 Task: Search one way flight ticket for 2 adults, 2 children, 2 infants in seat in first from Boise: Boise Airport (boise Air Terminal) (gowen Field) to Raleigh: Raleigh-durham International Airport on 8-5-2023. Choice of flights is Westjet. Number of bags: 2 carry on bags. Outbound departure time preference is 8:15. Flight should be less emission only.
Action: Mouse moved to (275, 263)
Screenshot: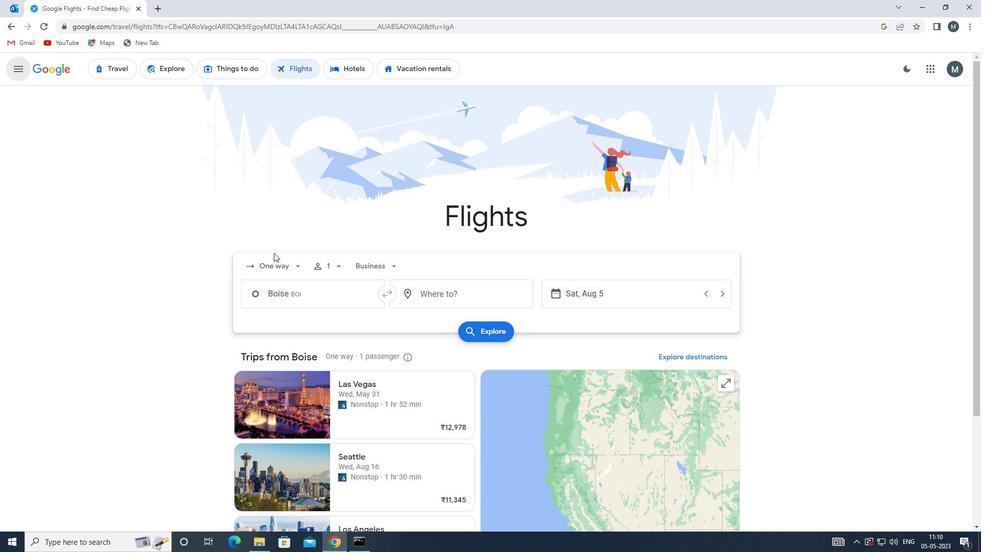 
Action: Mouse pressed left at (275, 263)
Screenshot: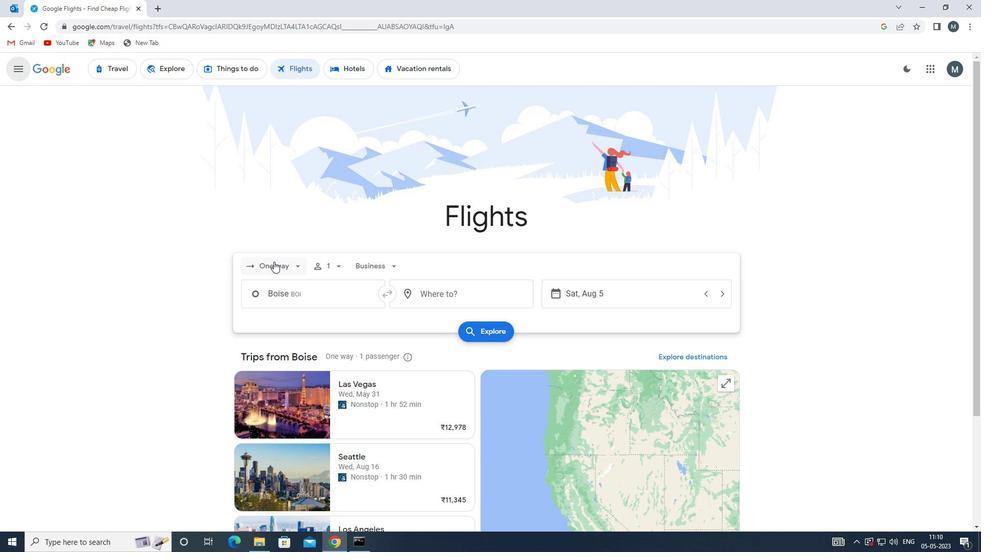 
Action: Mouse moved to (276, 314)
Screenshot: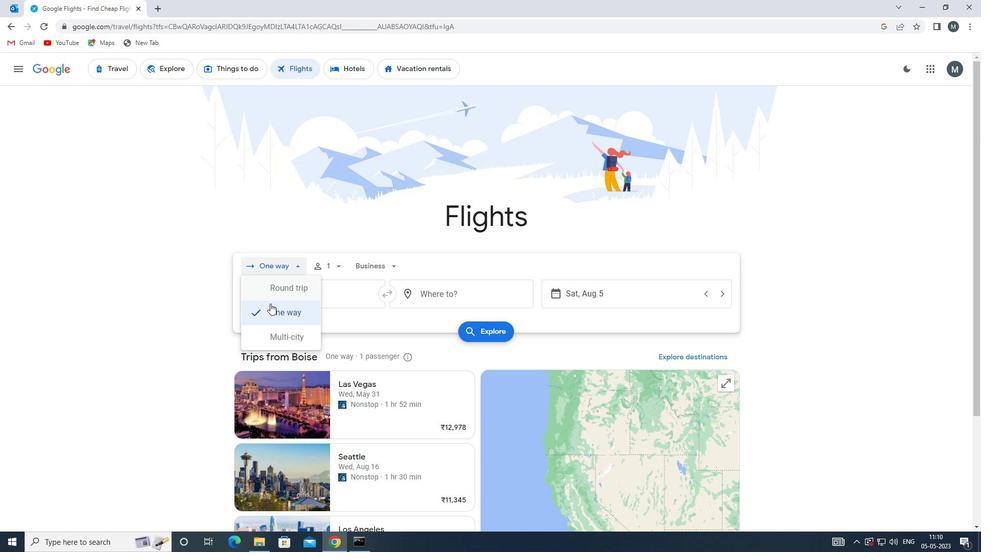 
Action: Mouse pressed left at (276, 314)
Screenshot: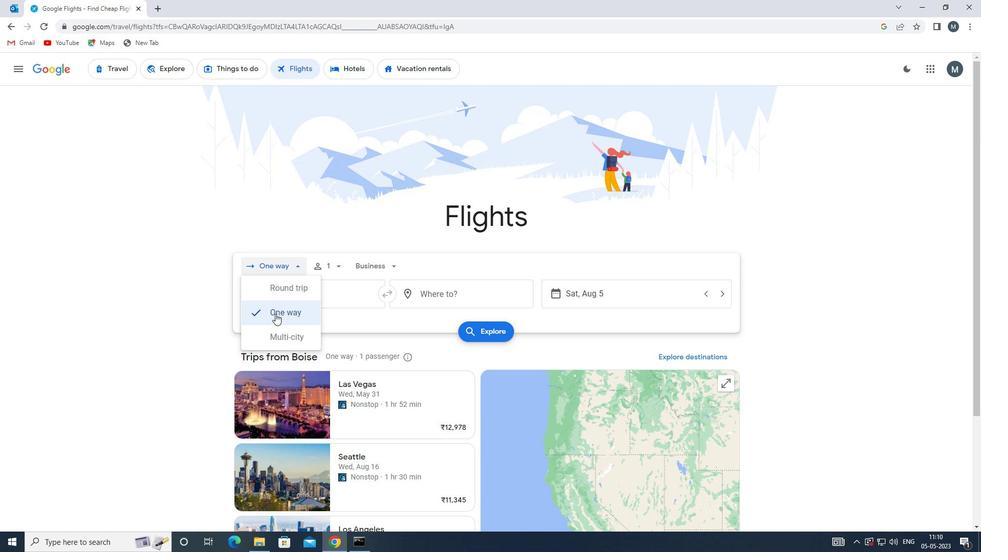 
Action: Mouse moved to (328, 268)
Screenshot: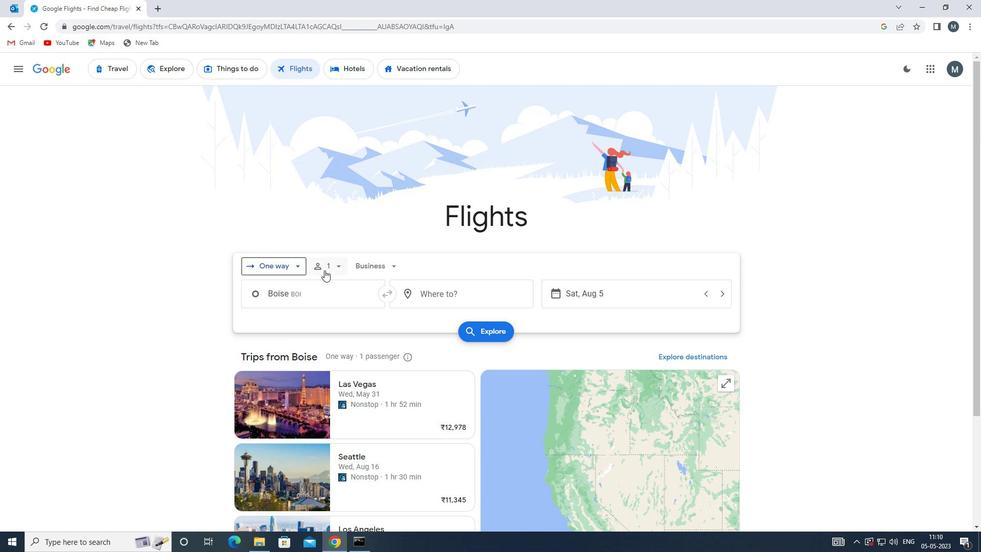 
Action: Mouse pressed left at (328, 268)
Screenshot: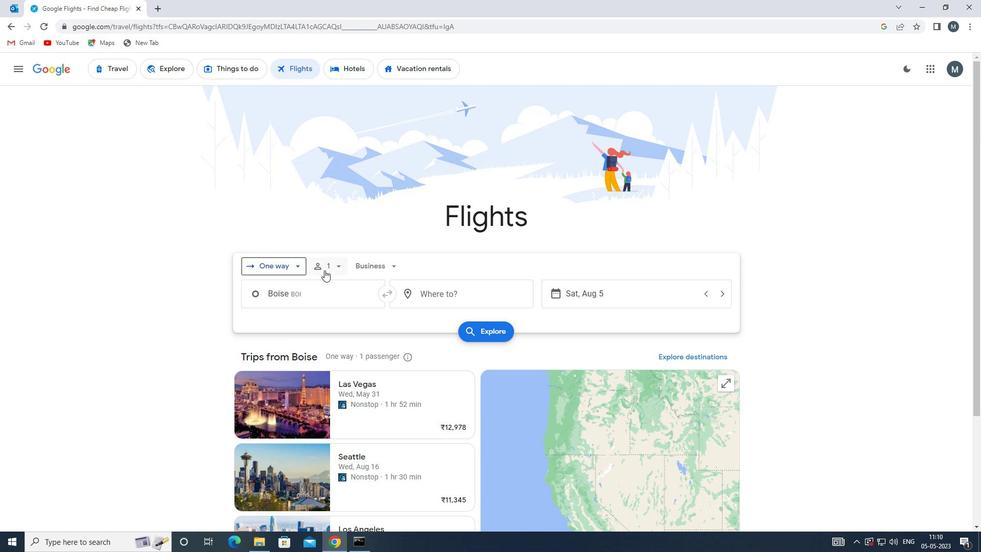
Action: Mouse moved to (419, 292)
Screenshot: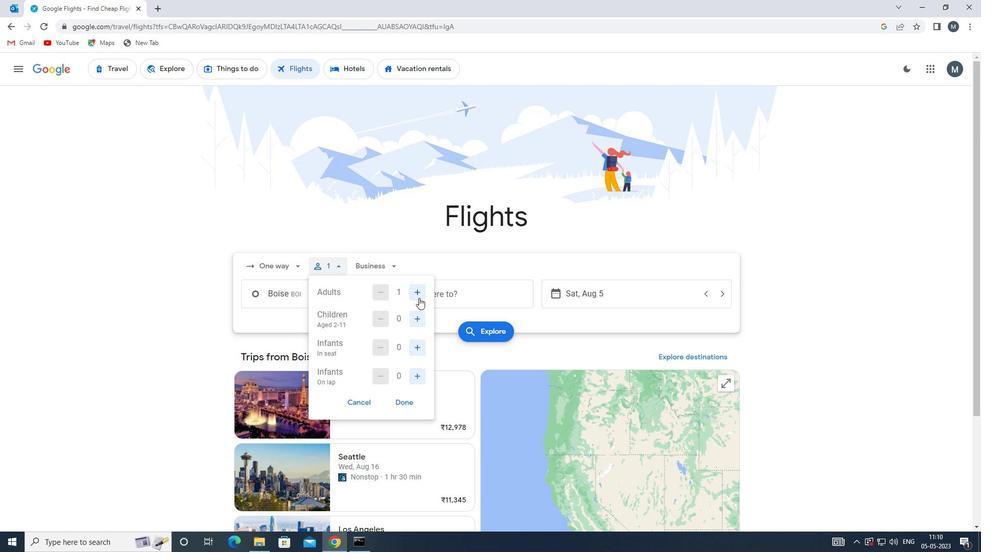 
Action: Mouse pressed left at (419, 292)
Screenshot: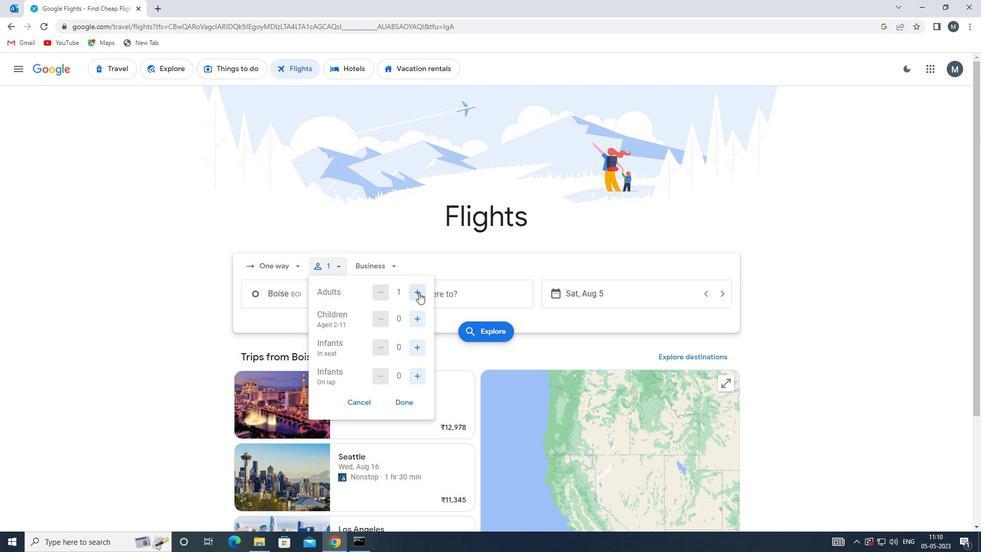 
Action: Mouse moved to (419, 323)
Screenshot: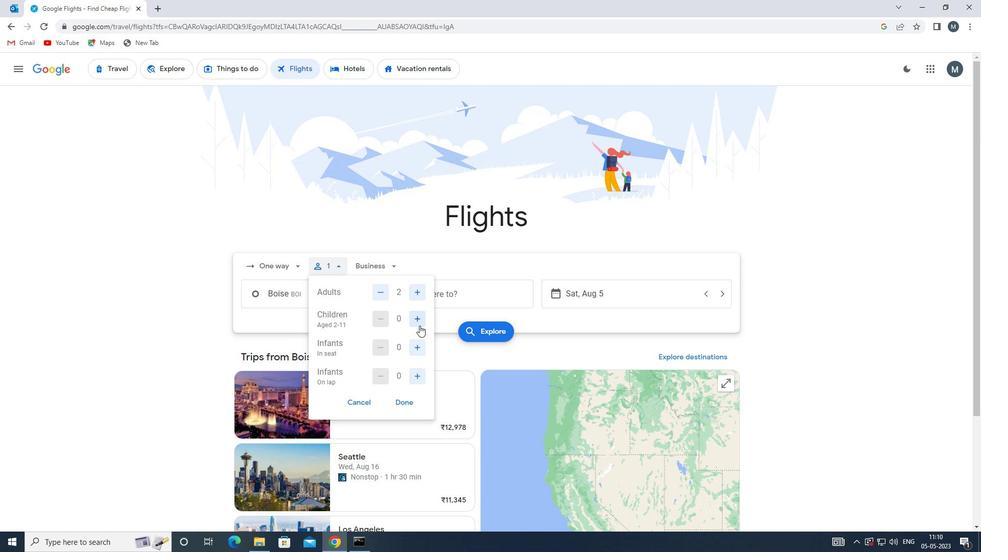 
Action: Mouse pressed left at (419, 323)
Screenshot: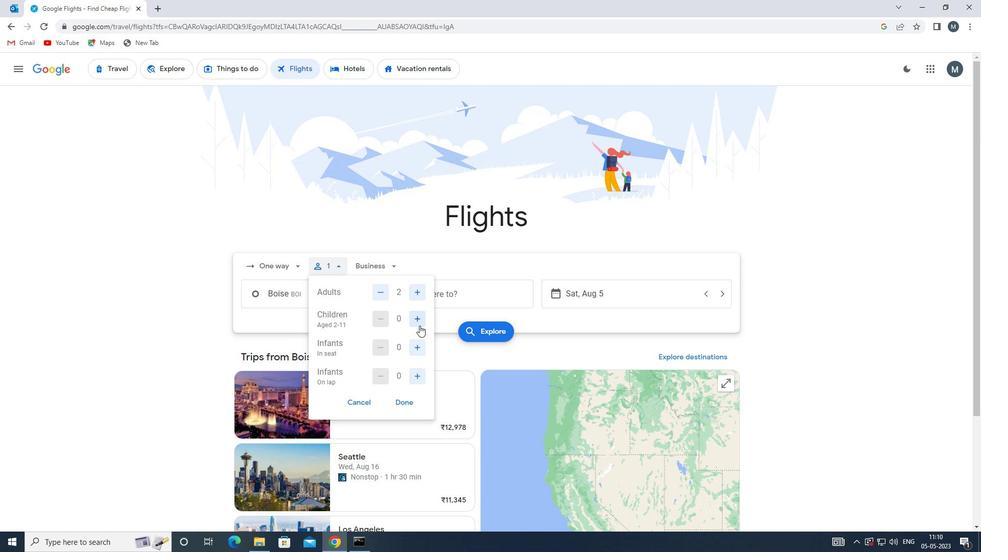 
Action: Mouse pressed left at (419, 323)
Screenshot: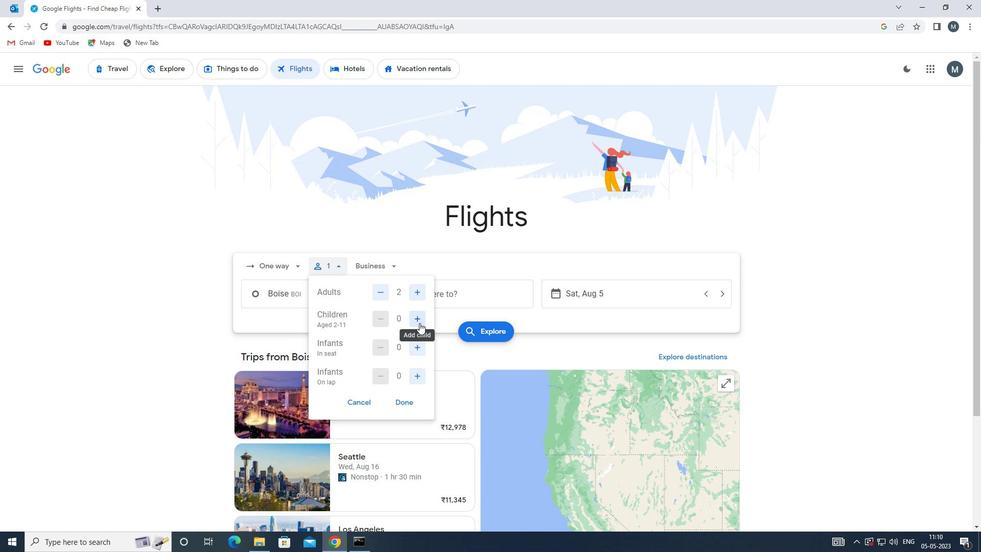 
Action: Mouse moved to (415, 344)
Screenshot: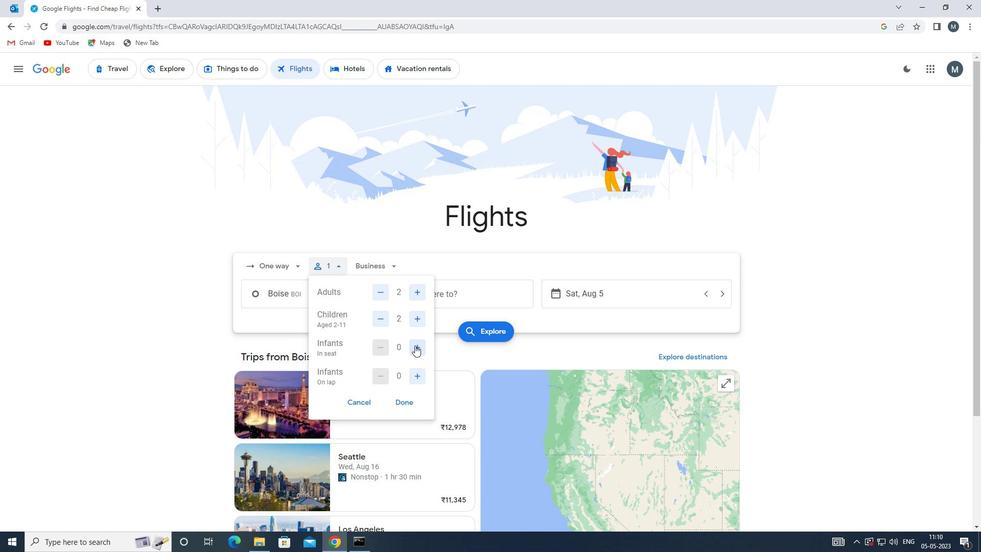 
Action: Mouse pressed left at (415, 344)
Screenshot: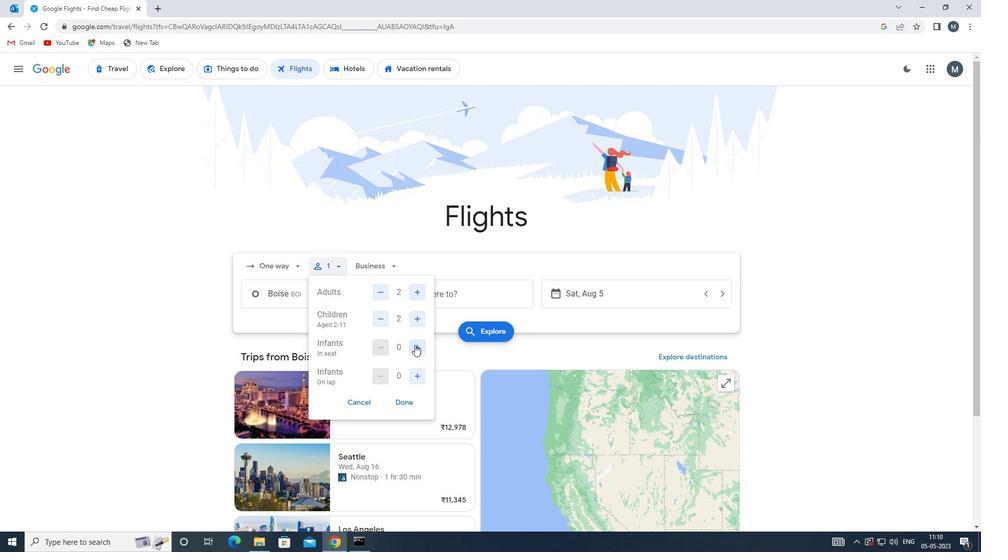 
Action: Mouse moved to (416, 344)
Screenshot: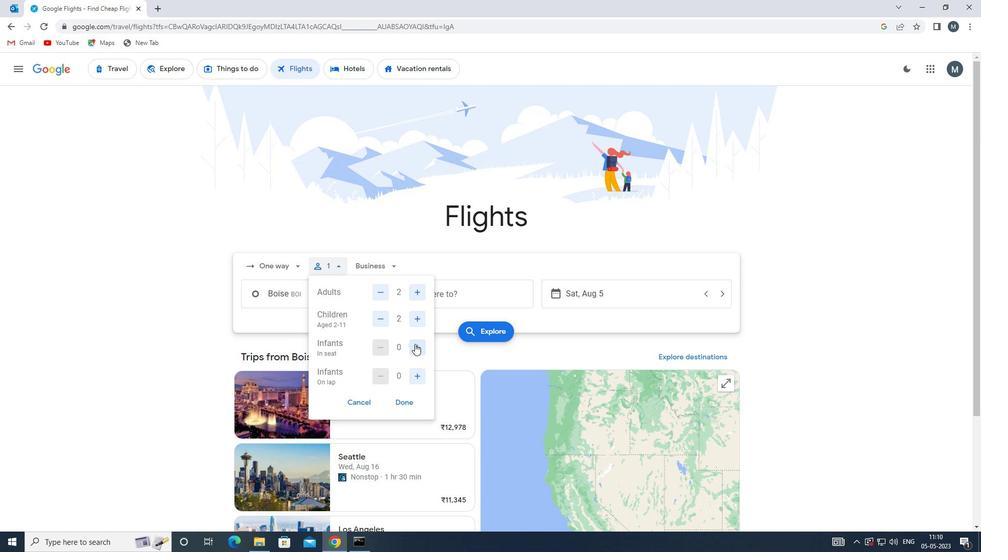
Action: Mouse pressed left at (416, 344)
Screenshot: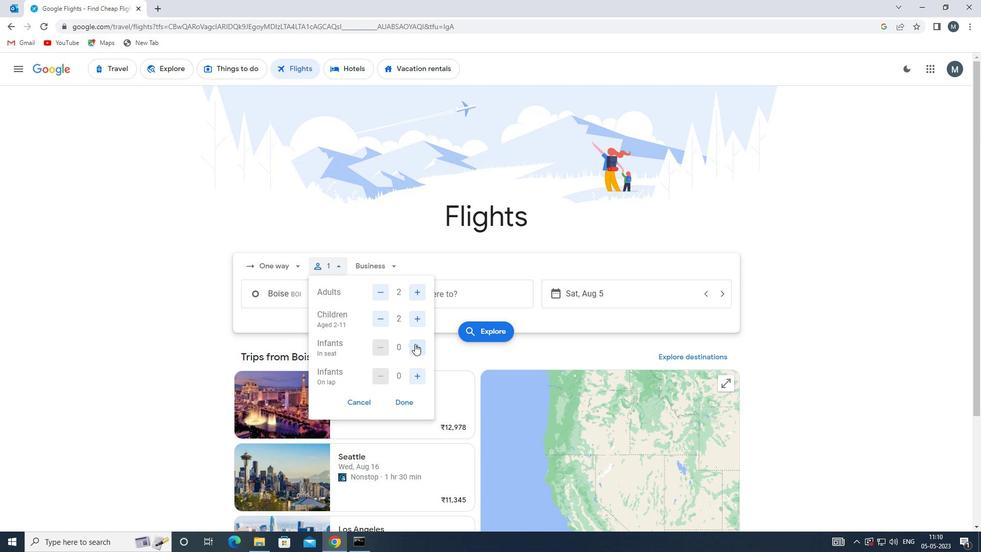 
Action: Mouse moved to (410, 403)
Screenshot: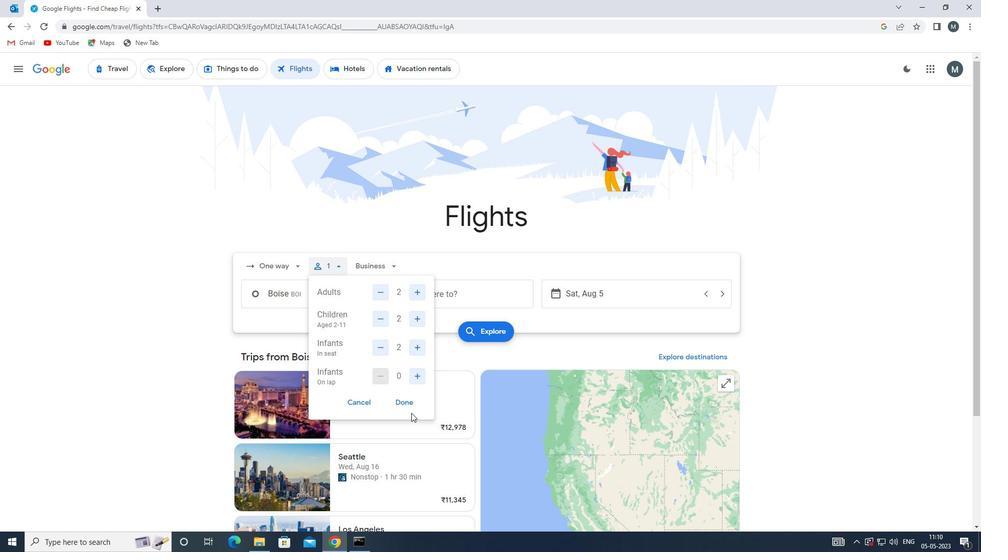
Action: Mouse pressed left at (410, 403)
Screenshot: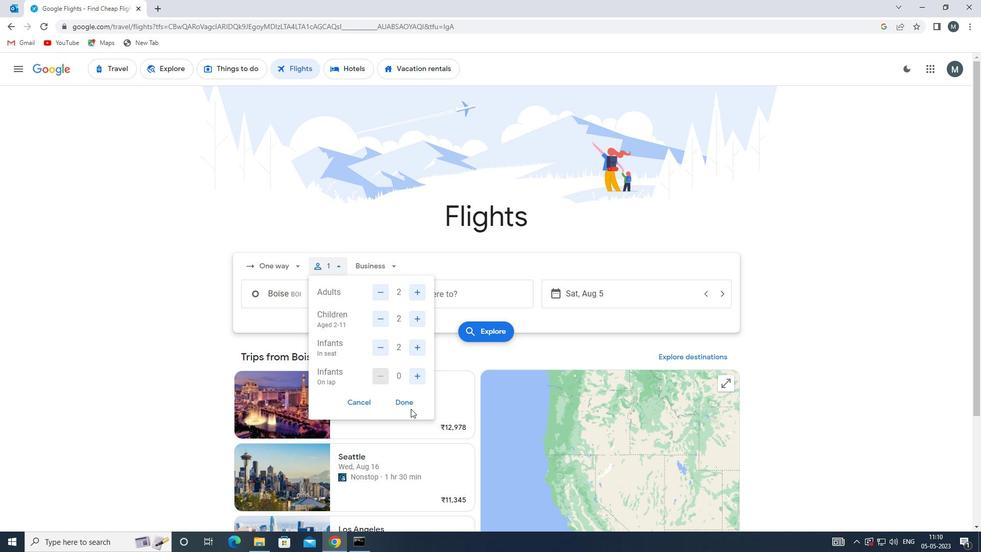 
Action: Mouse moved to (386, 268)
Screenshot: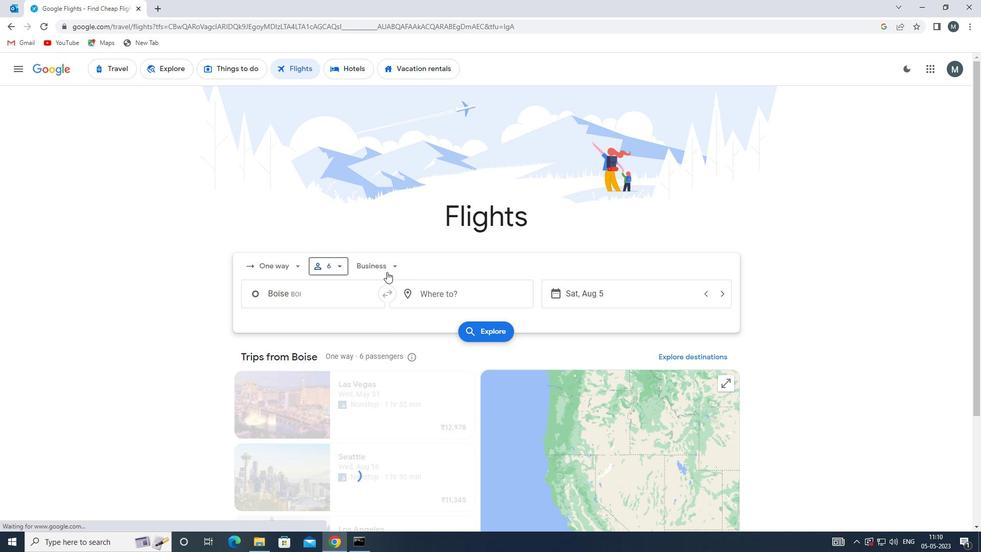 
Action: Mouse pressed left at (386, 268)
Screenshot: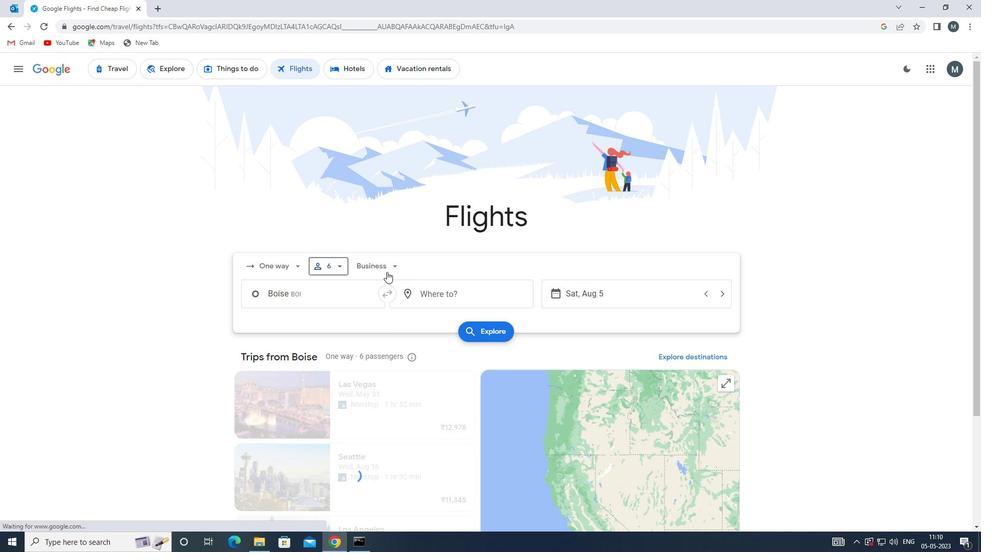 
Action: Mouse moved to (391, 359)
Screenshot: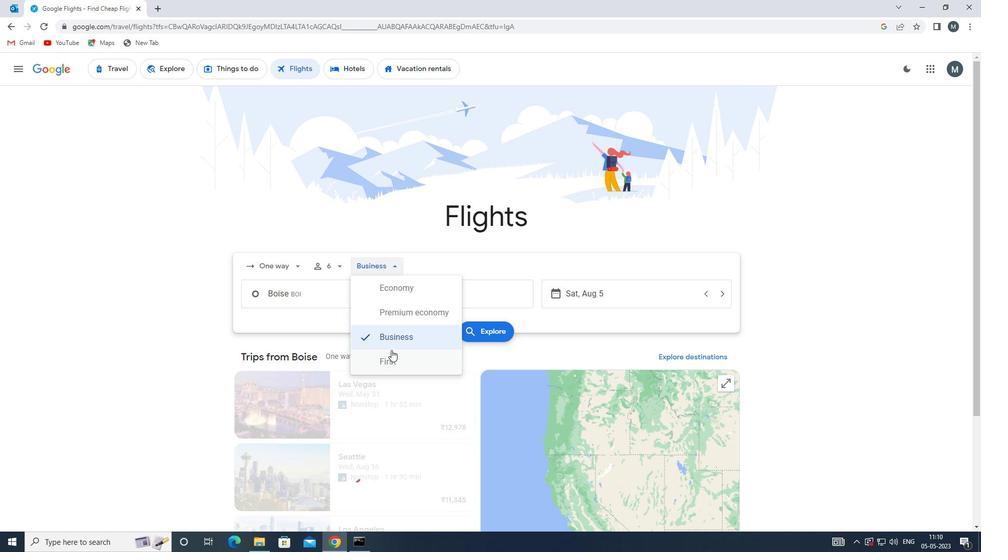 
Action: Mouse pressed left at (391, 359)
Screenshot: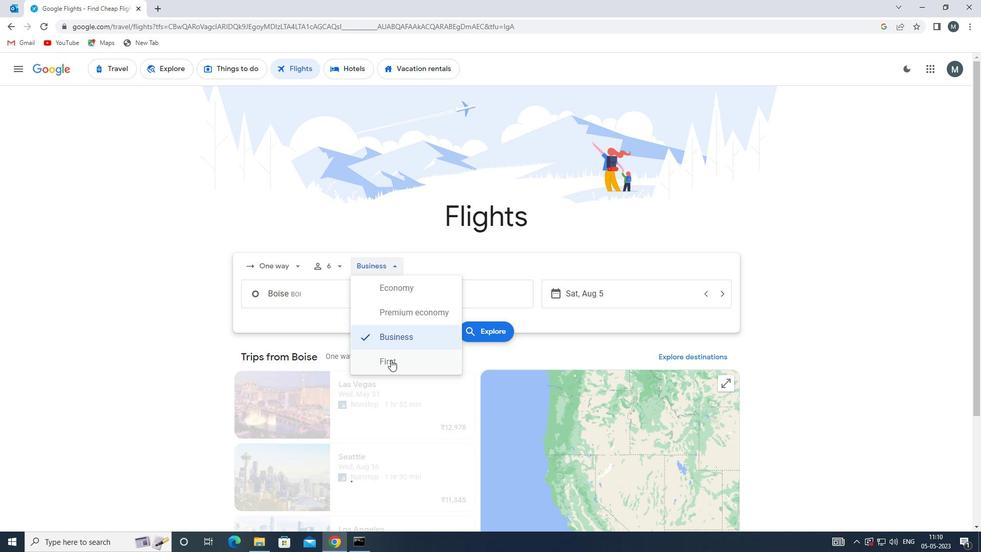 
Action: Mouse moved to (317, 294)
Screenshot: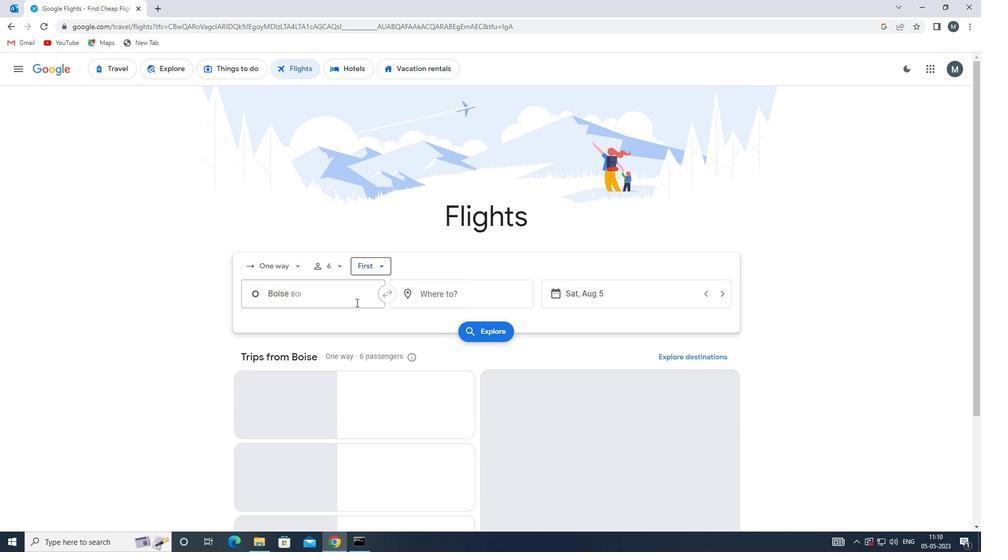 
Action: Mouse pressed left at (317, 294)
Screenshot: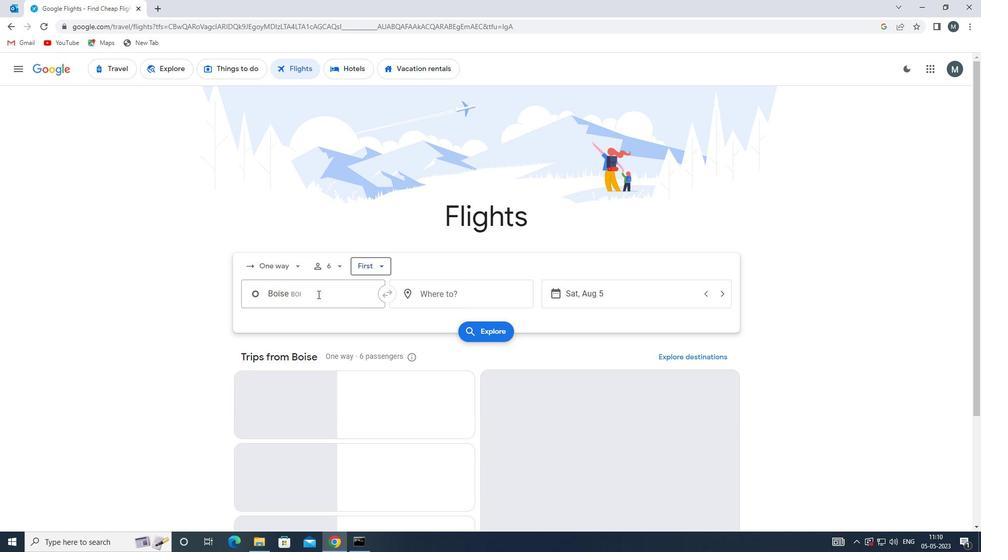 
Action: Mouse moved to (321, 347)
Screenshot: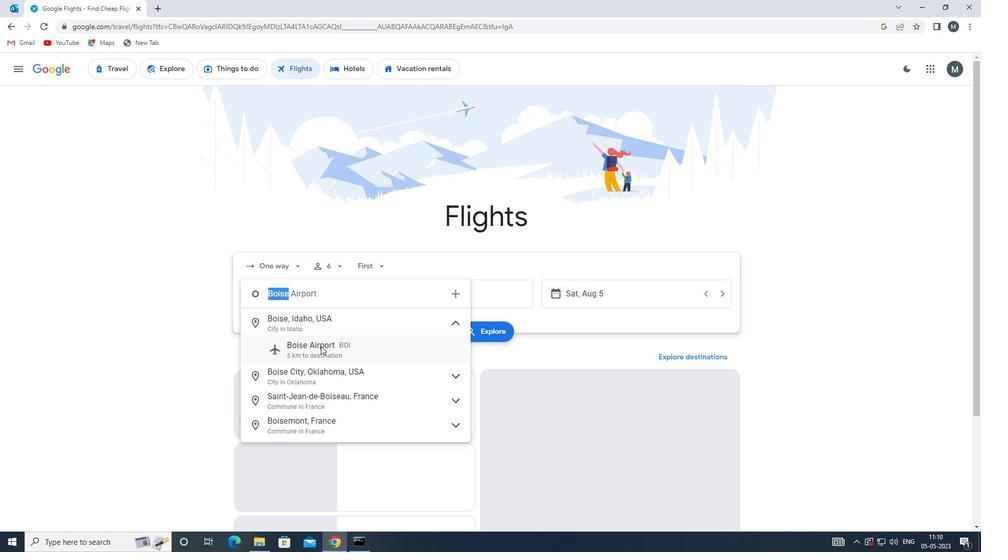 
Action: Mouse pressed left at (321, 347)
Screenshot: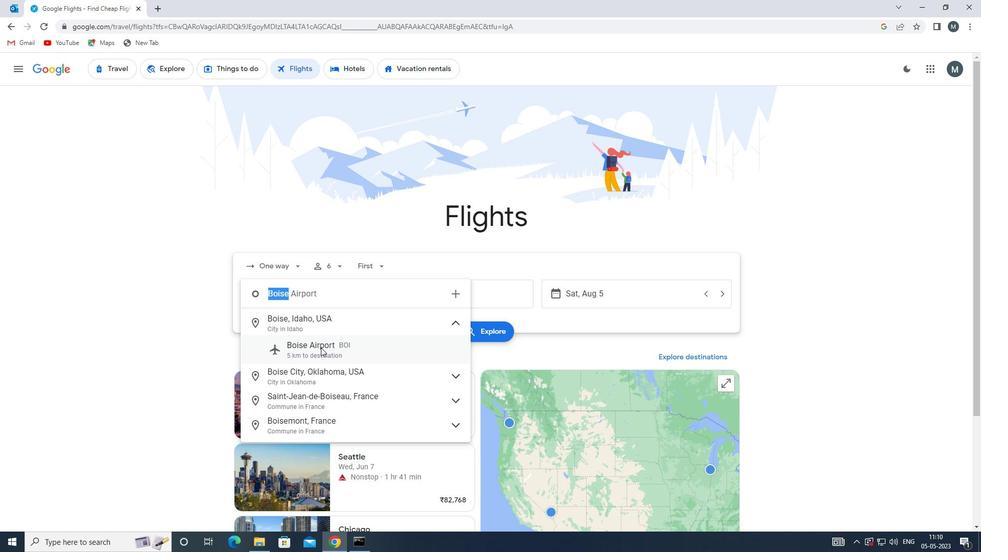 
Action: Mouse moved to (441, 295)
Screenshot: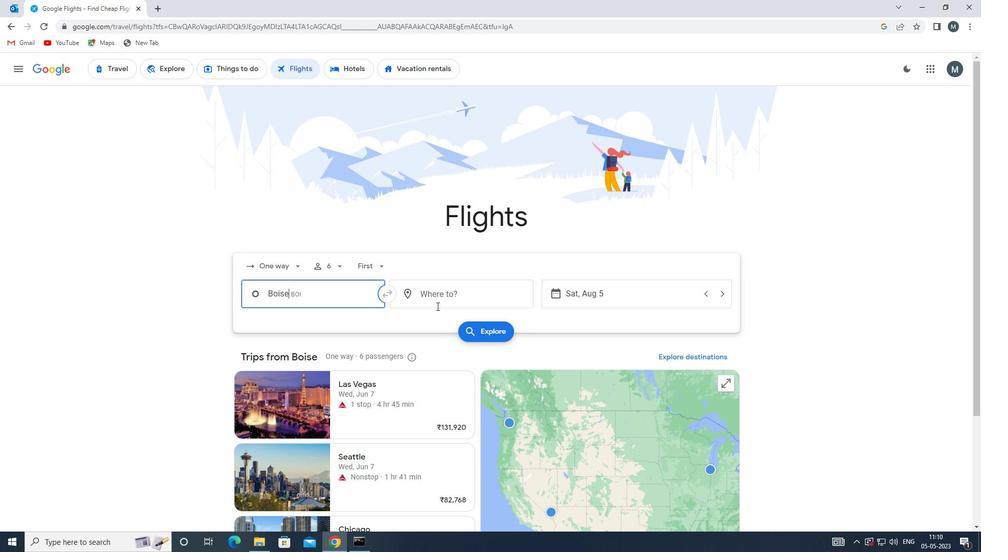 
Action: Mouse pressed left at (441, 295)
Screenshot: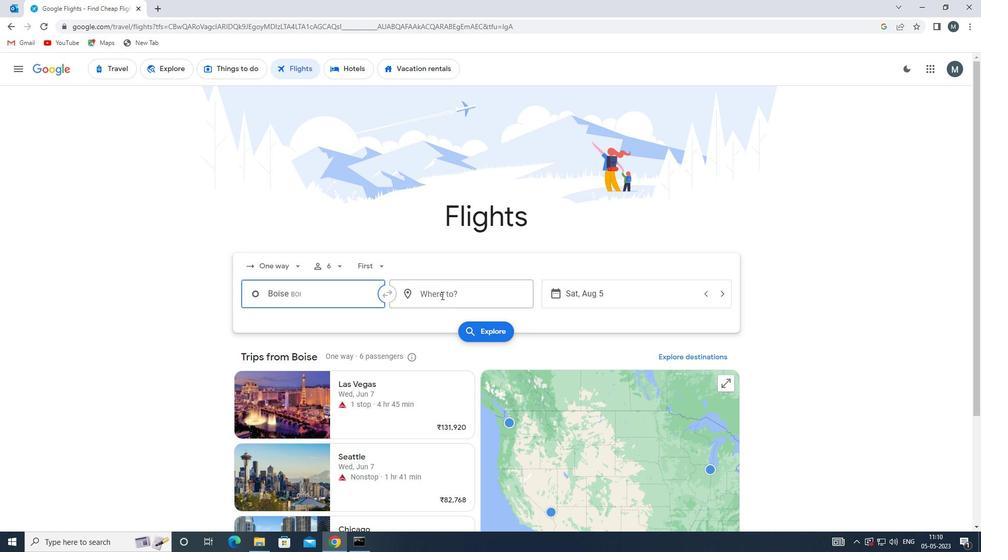 
Action: Mouse moved to (442, 294)
Screenshot: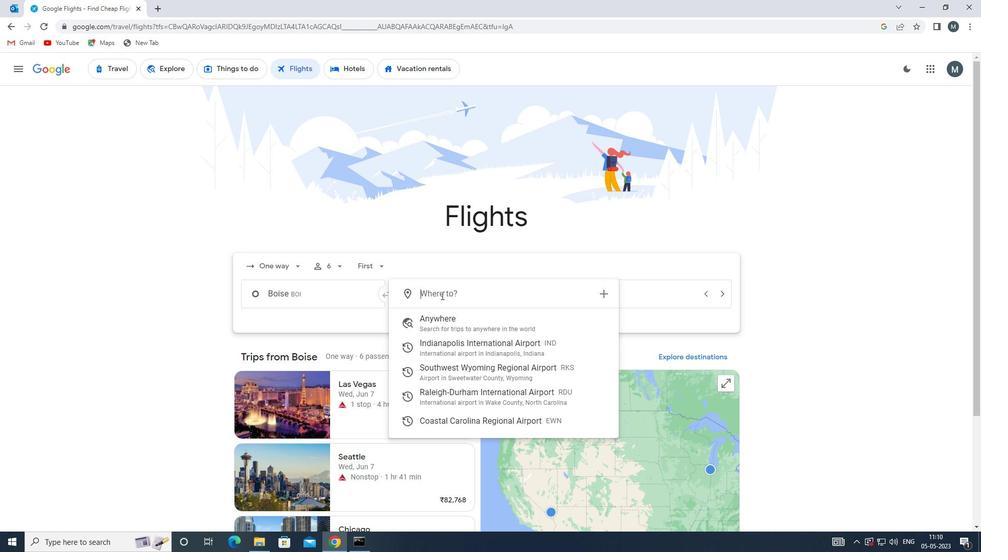 
Action: Key pressed rdu
Screenshot: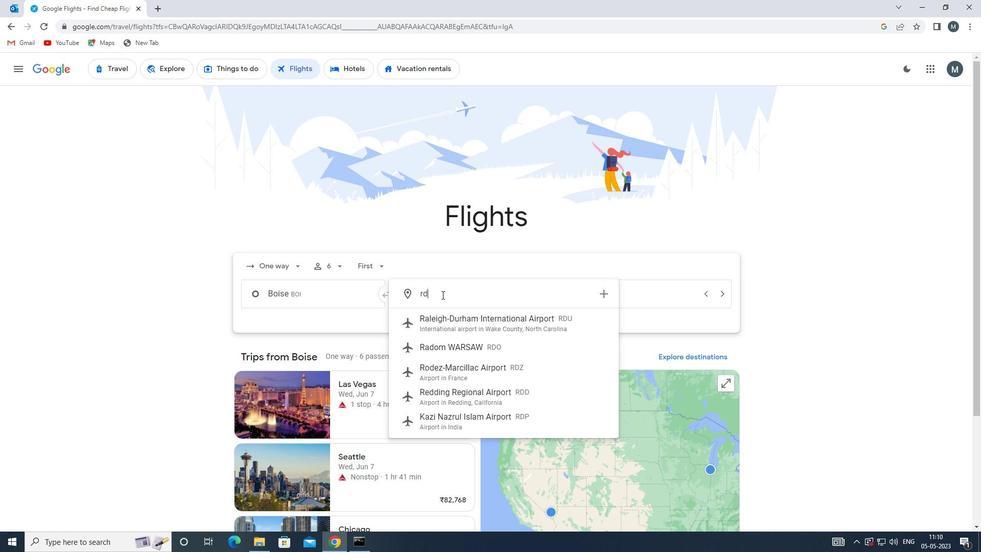 
Action: Mouse moved to (458, 325)
Screenshot: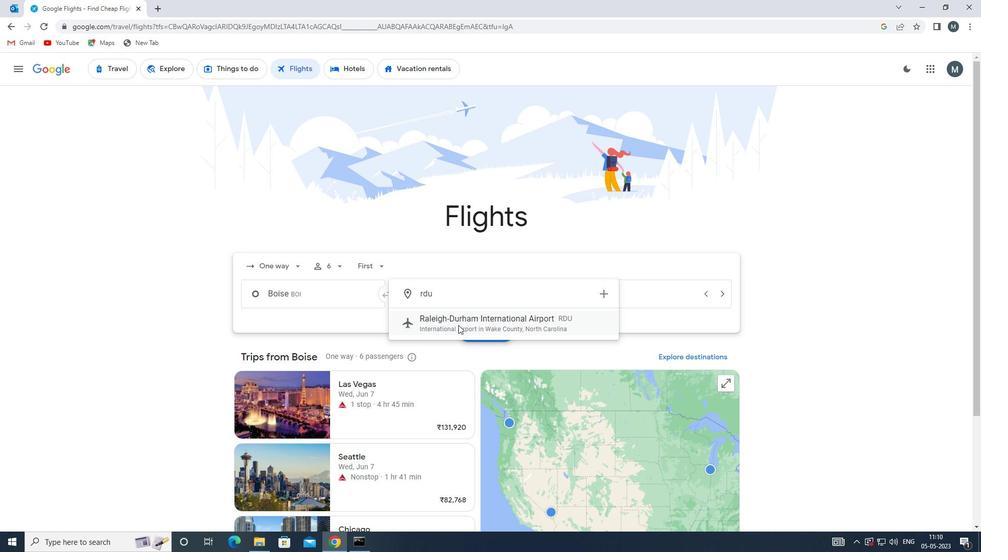 
Action: Mouse pressed left at (458, 325)
Screenshot: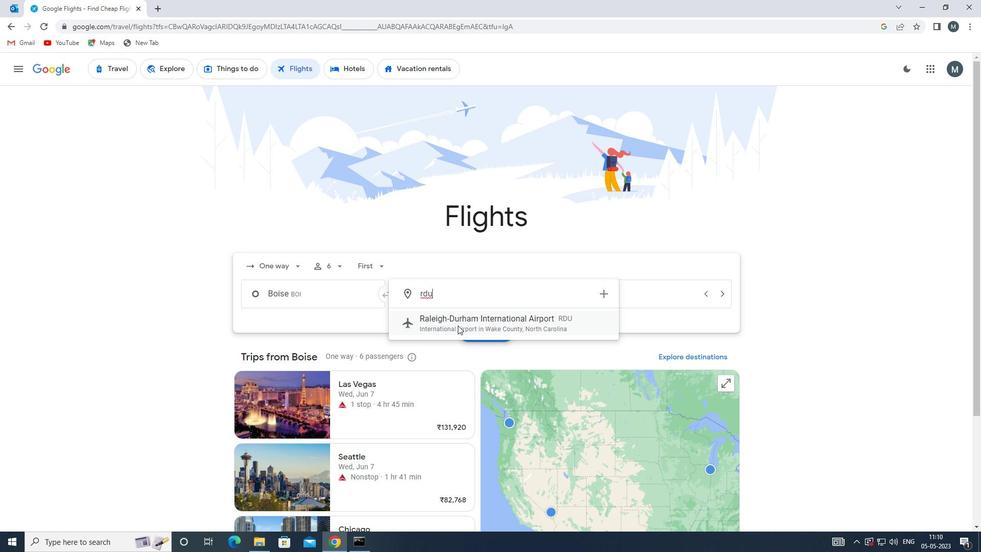 
Action: Mouse moved to (562, 293)
Screenshot: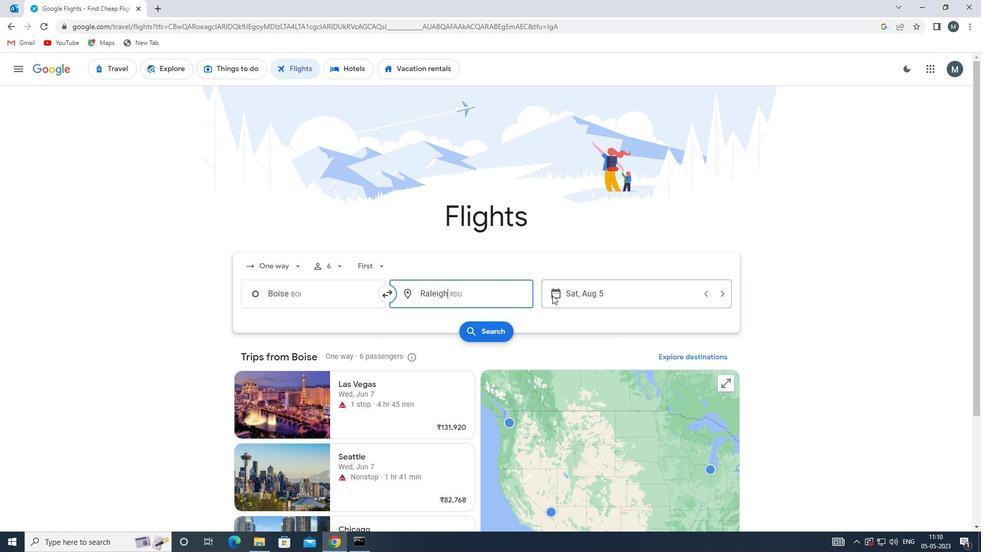 
Action: Mouse pressed left at (562, 293)
Screenshot: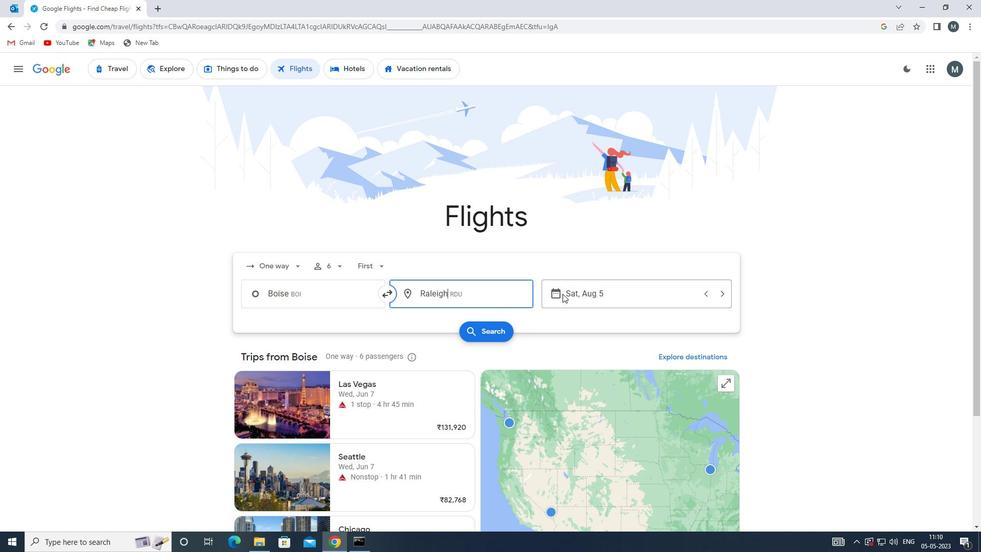 
Action: Mouse moved to (511, 347)
Screenshot: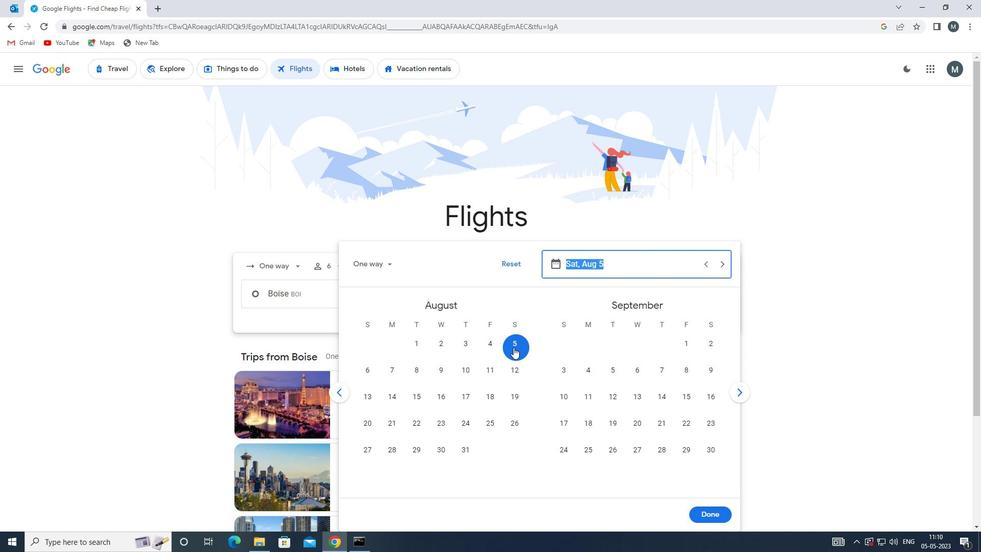 
Action: Mouse pressed left at (511, 347)
Screenshot: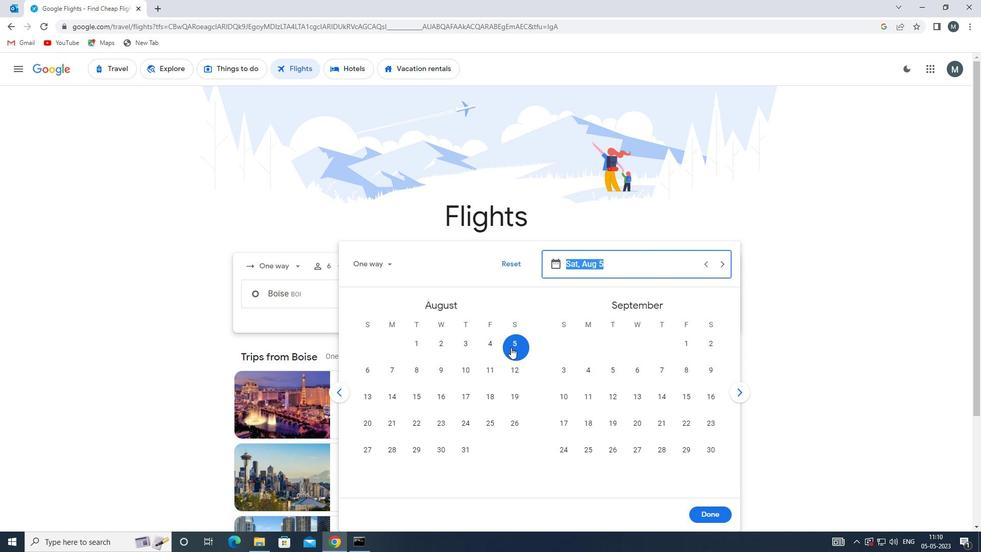 
Action: Mouse moved to (706, 513)
Screenshot: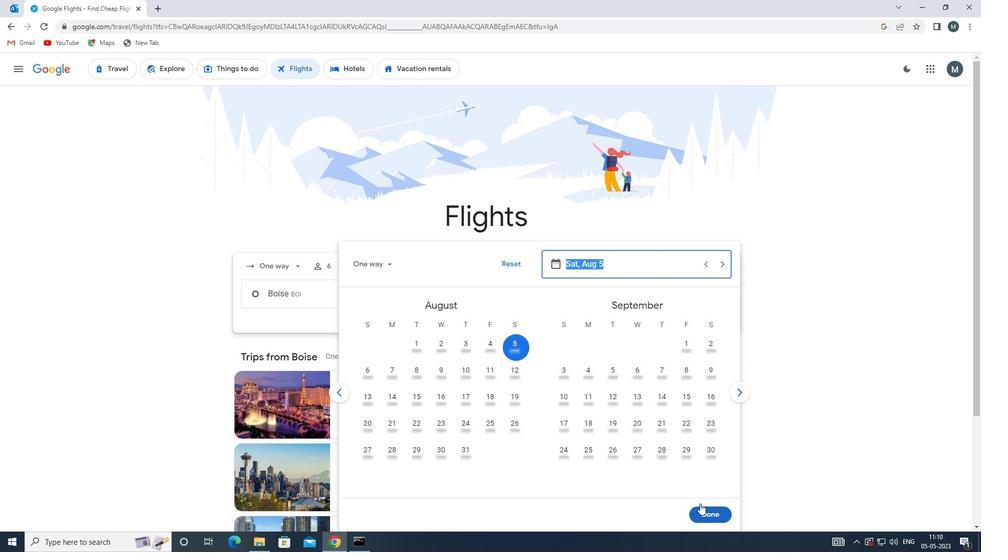 
Action: Mouse pressed left at (706, 513)
Screenshot: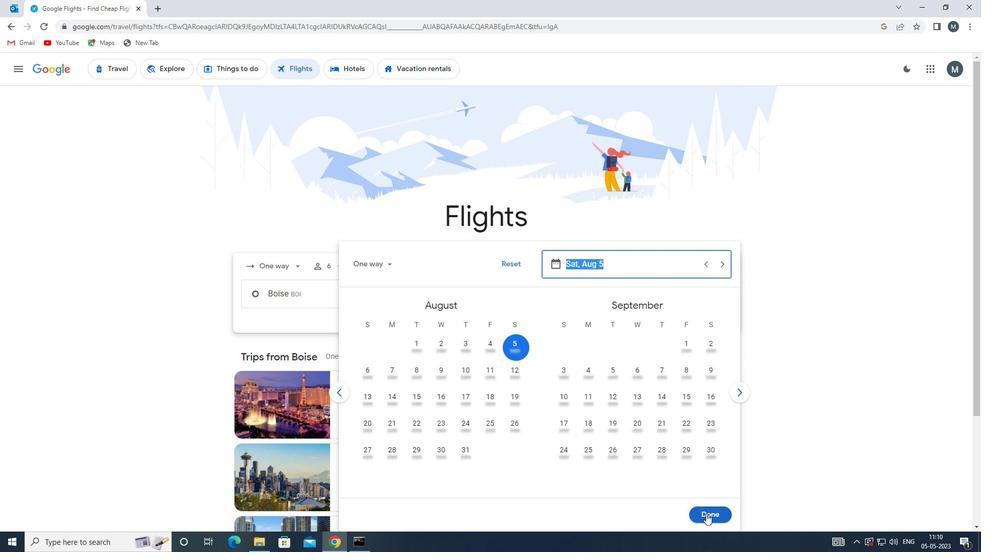
Action: Mouse moved to (495, 330)
Screenshot: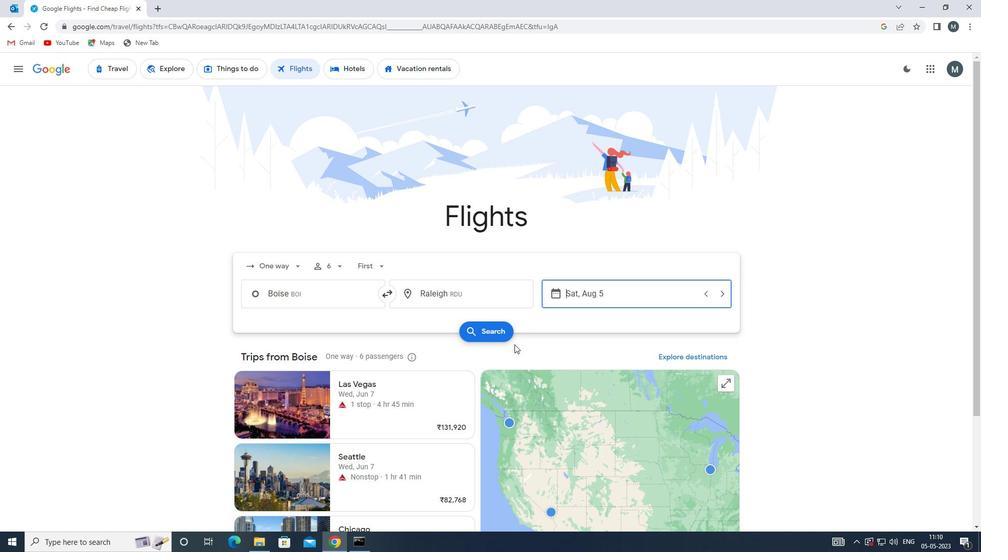 
Action: Mouse pressed left at (495, 330)
Screenshot: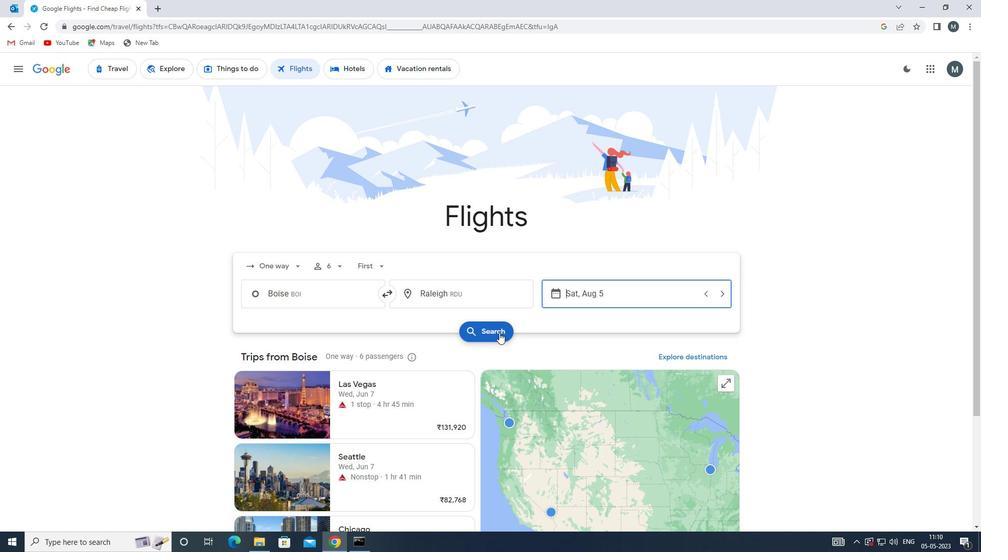 
Action: Mouse moved to (252, 155)
Screenshot: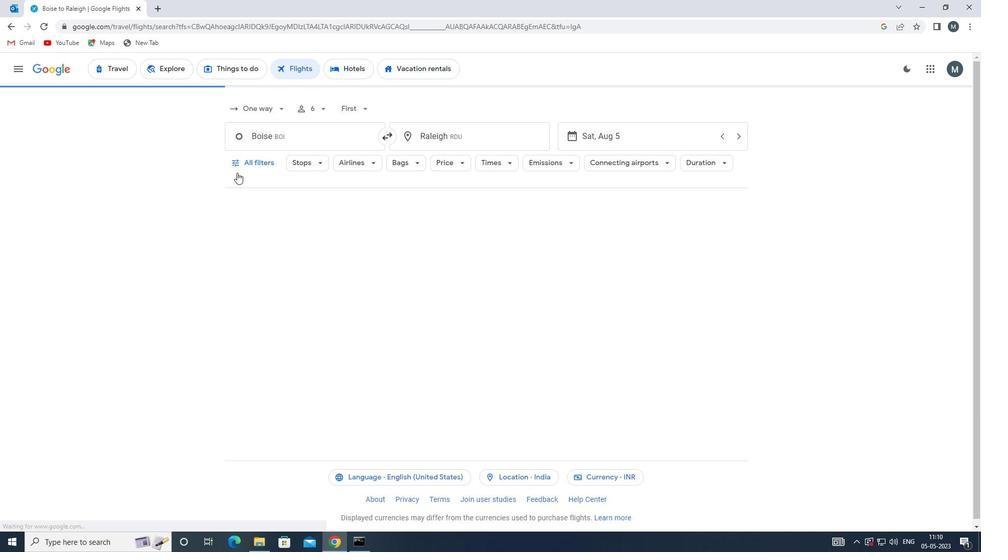 
Action: Mouse pressed left at (252, 155)
Screenshot: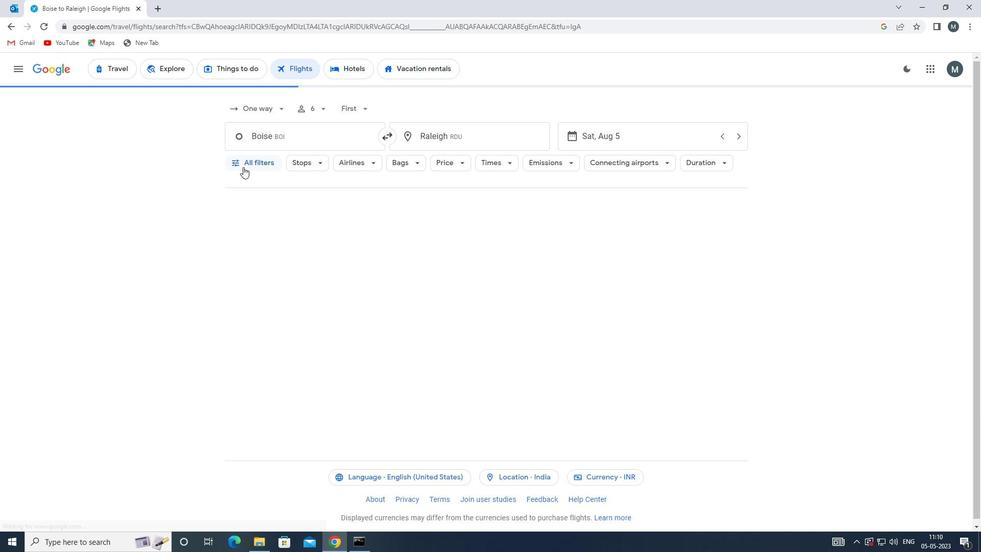 
Action: Mouse moved to (277, 291)
Screenshot: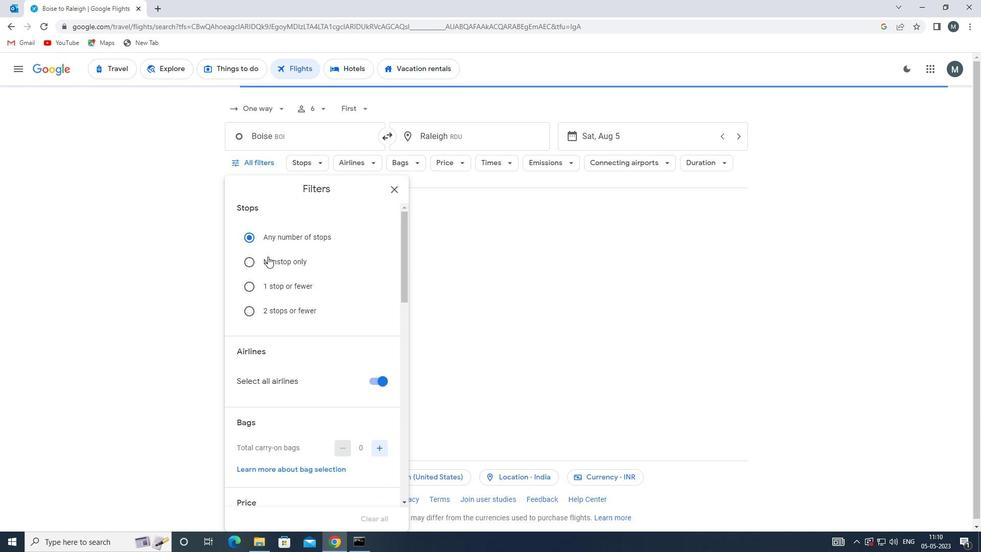 
Action: Mouse scrolled (277, 290) with delta (0, 0)
Screenshot: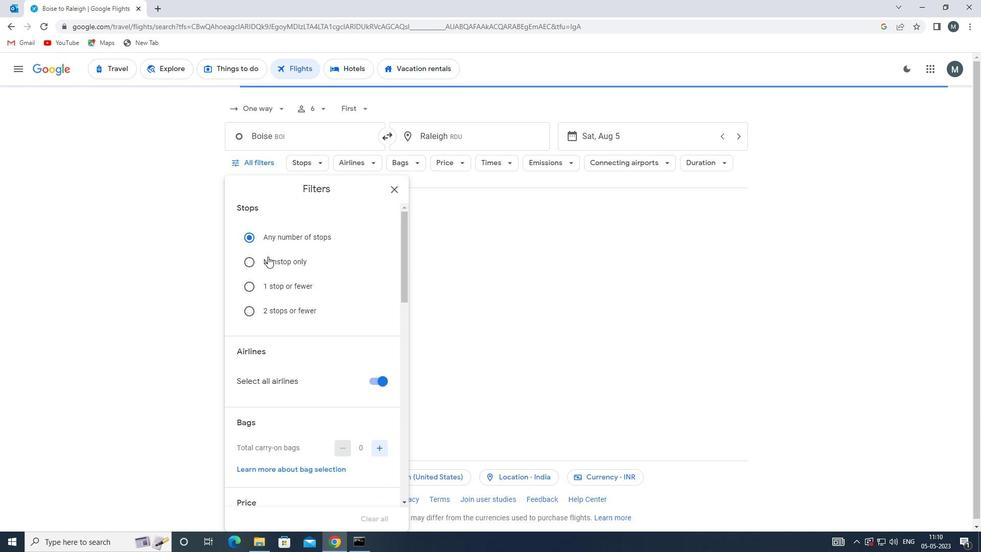
Action: Mouse moved to (279, 297)
Screenshot: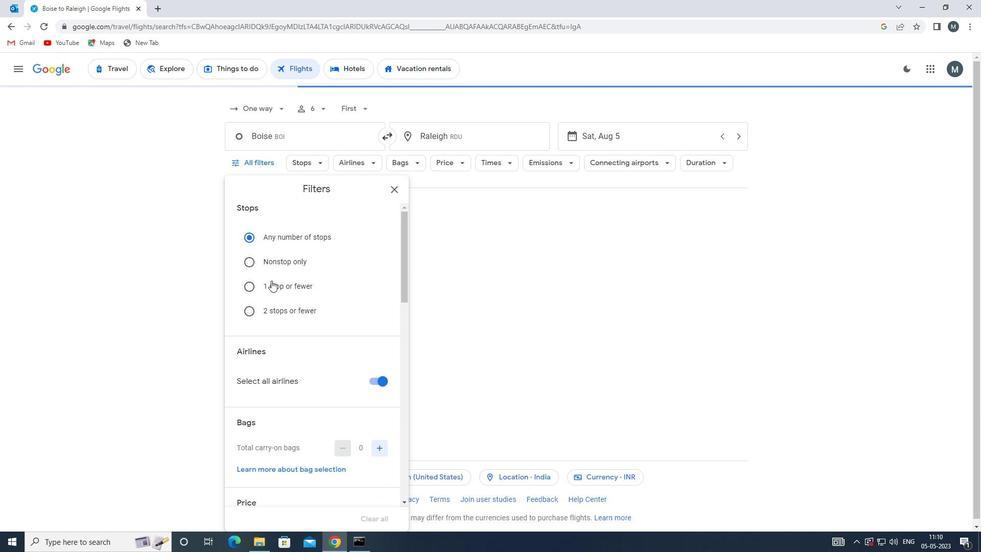 
Action: Mouse scrolled (279, 296) with delta (0, 0)
Screenshot: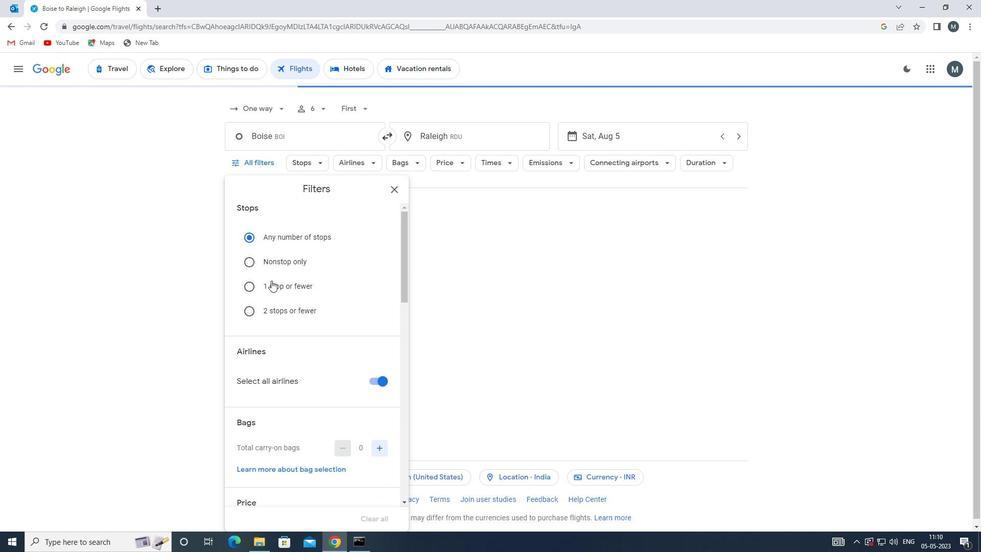 
Action: Mouse moved to (370, 279)
Screenshot: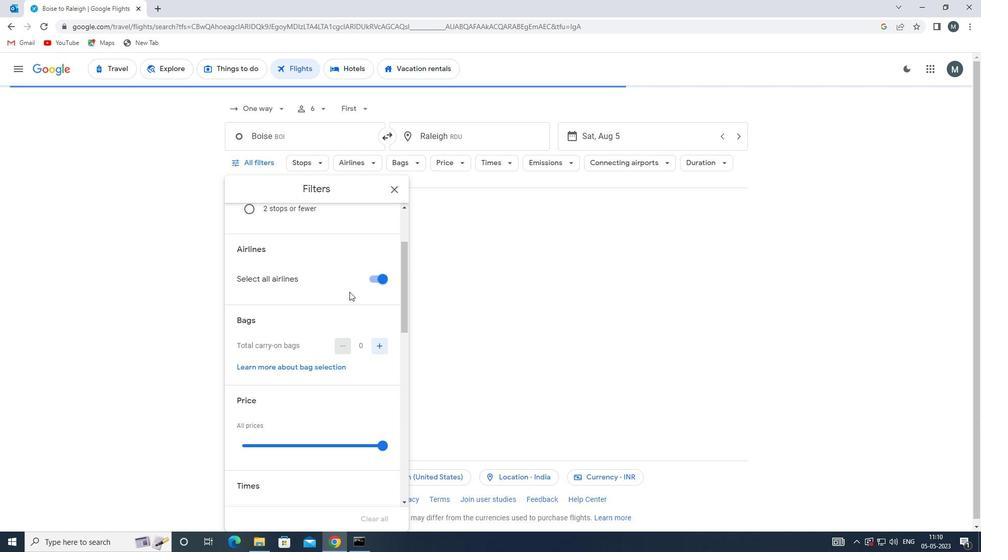 
Action: Mouse pressed left at (370, 279)
Screenshot: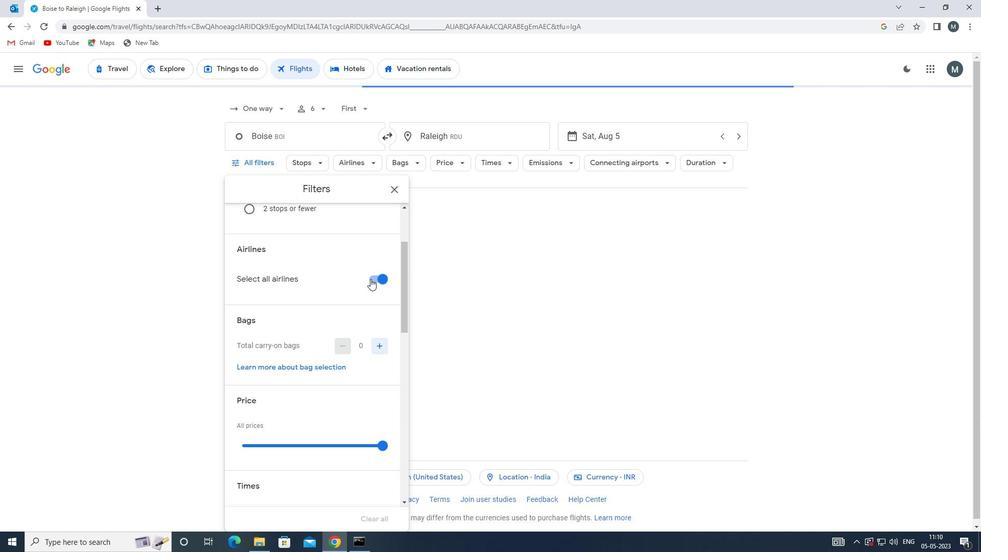 
Action: Mouse moved to (332, 285)
Screenshot: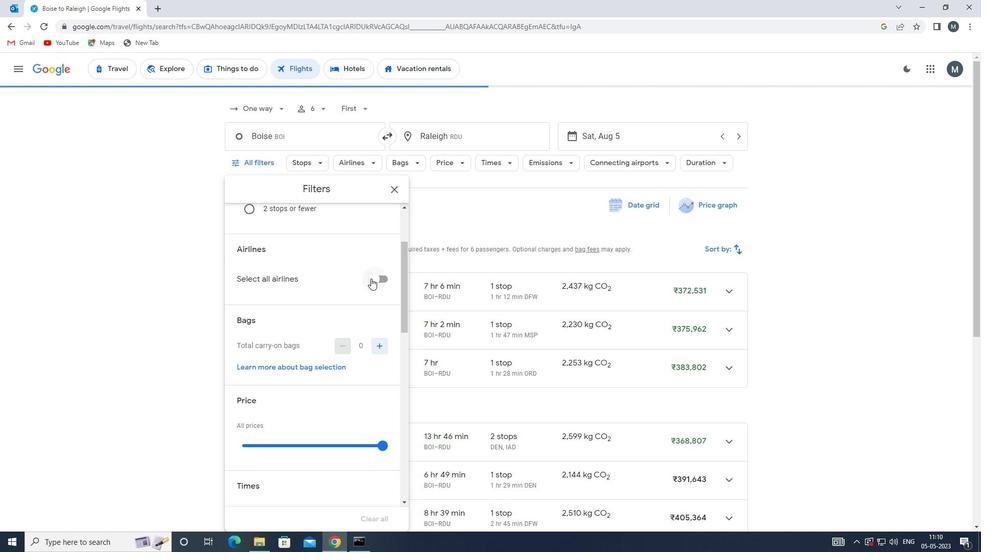 
Action: Mouse scrolled (332, 284) with delta (0, 0)
Screenshot: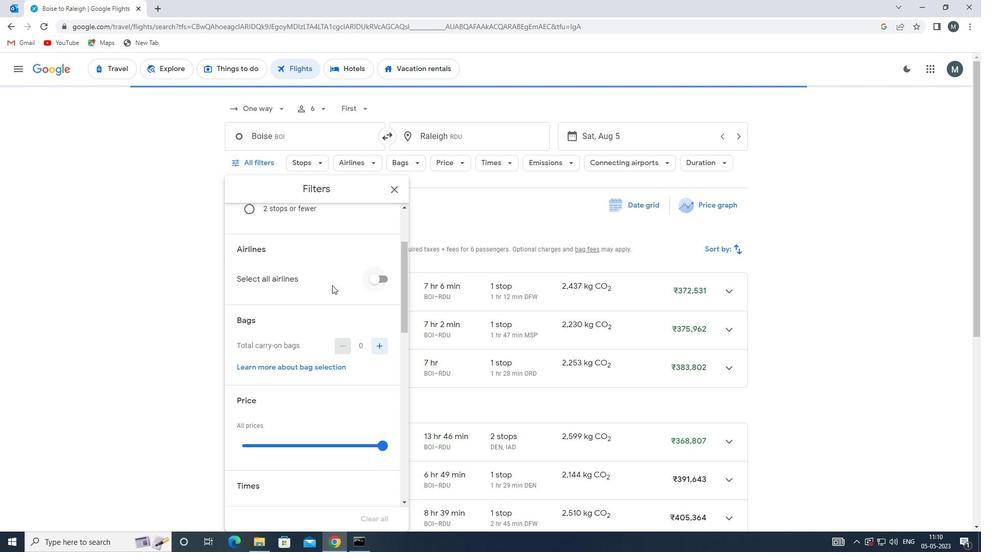 
Action: Mouse scrolled (332, 284) with delta (0, 0)
Screenshot: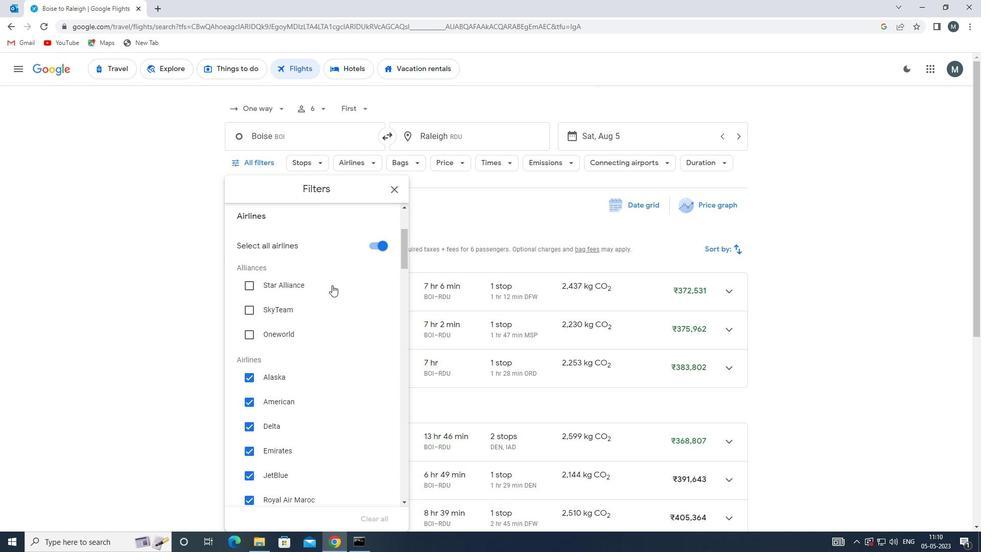 
Action: Mouse moved to (318, 284)
Screenshot: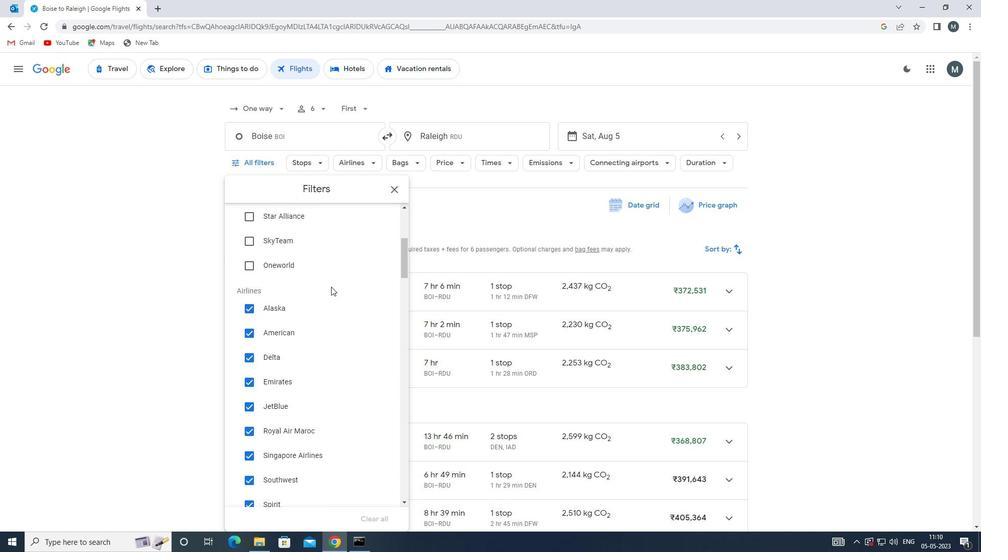 
Action: Mouse scrolled (318, 284) with delta (0, 0)
Screenshot: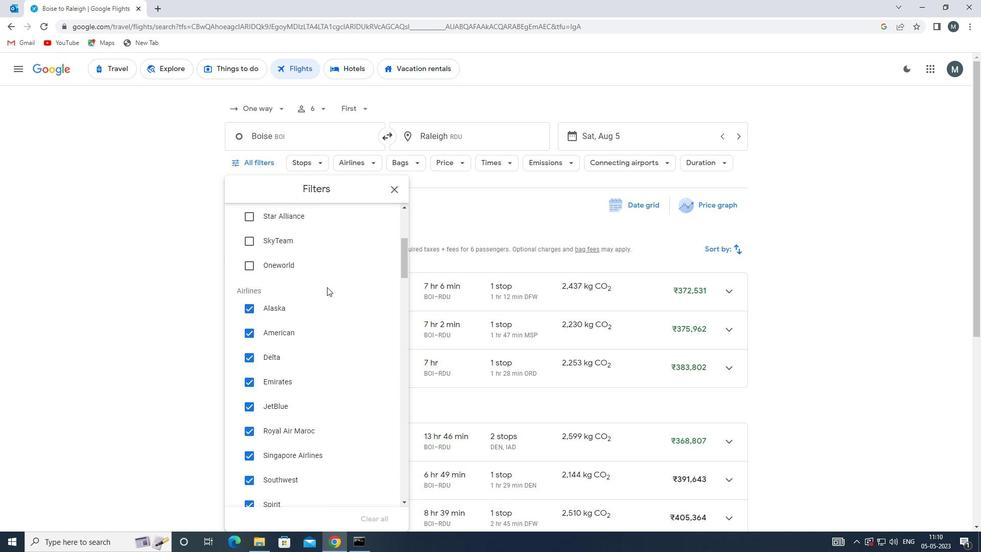 
Action: Mouse moved to (382, 223)
Screenshot: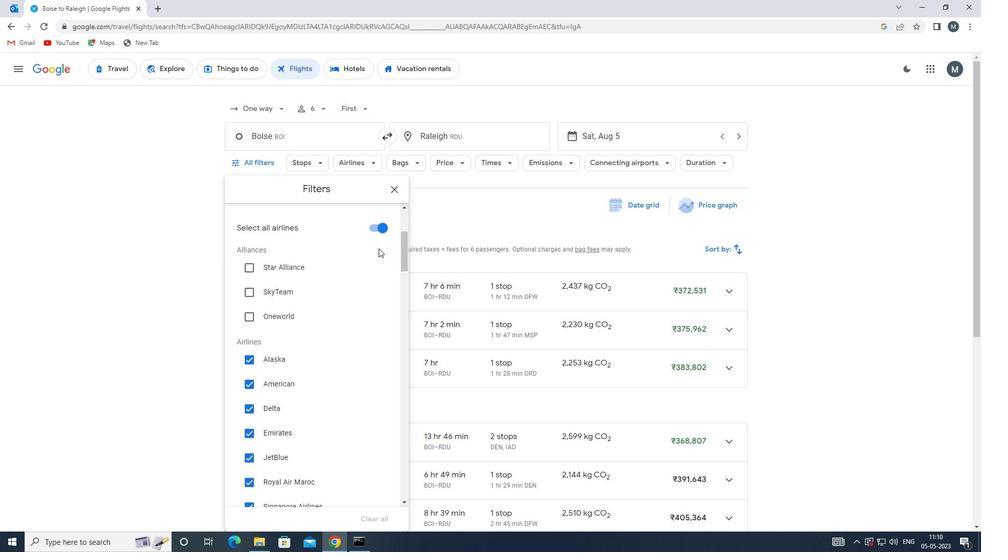 
Action: Mouse pressed left at (382, 223)
Screenshot: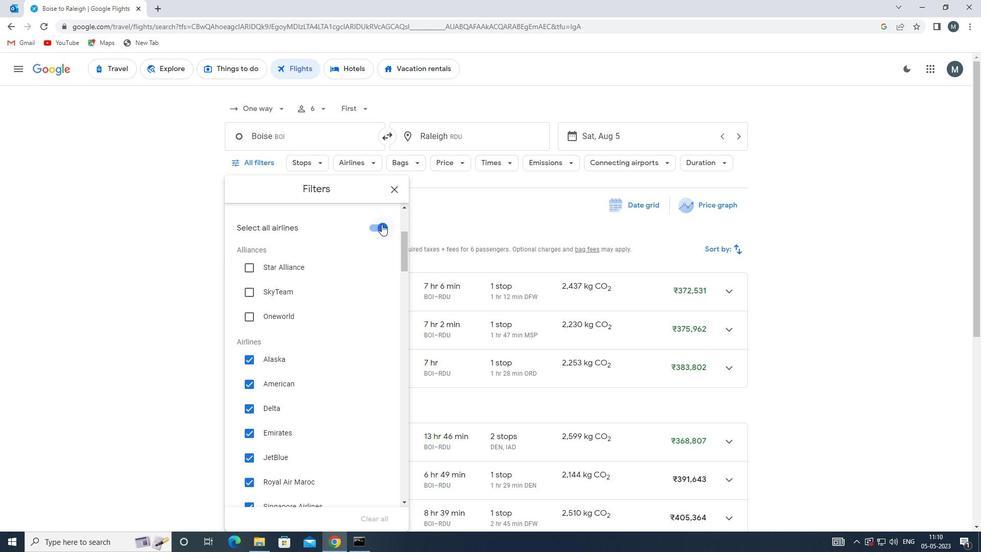 
Action: Mouse moved to (338, 255)
Screenshot: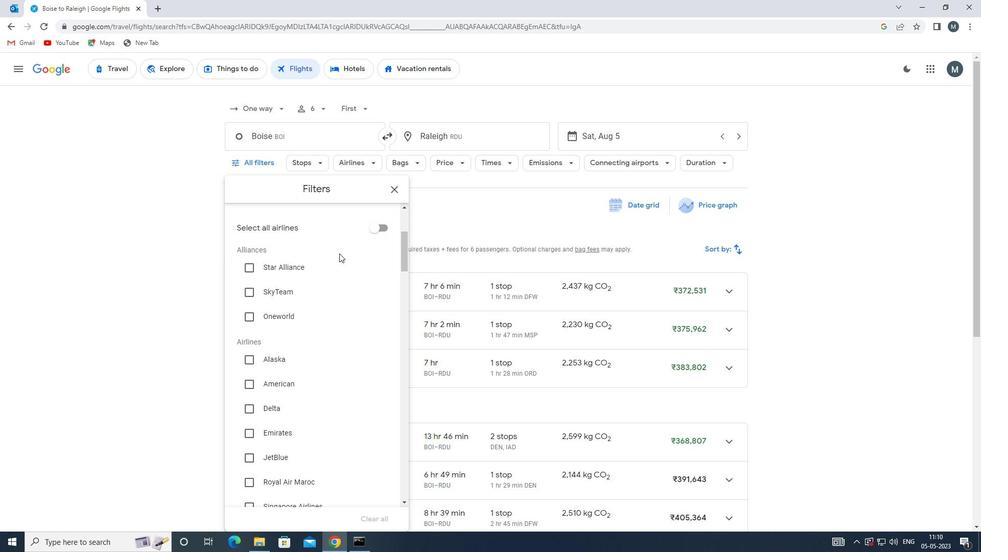
Action: Mouse scrolled (338, 255) with delta (0, 0)
Screenshot: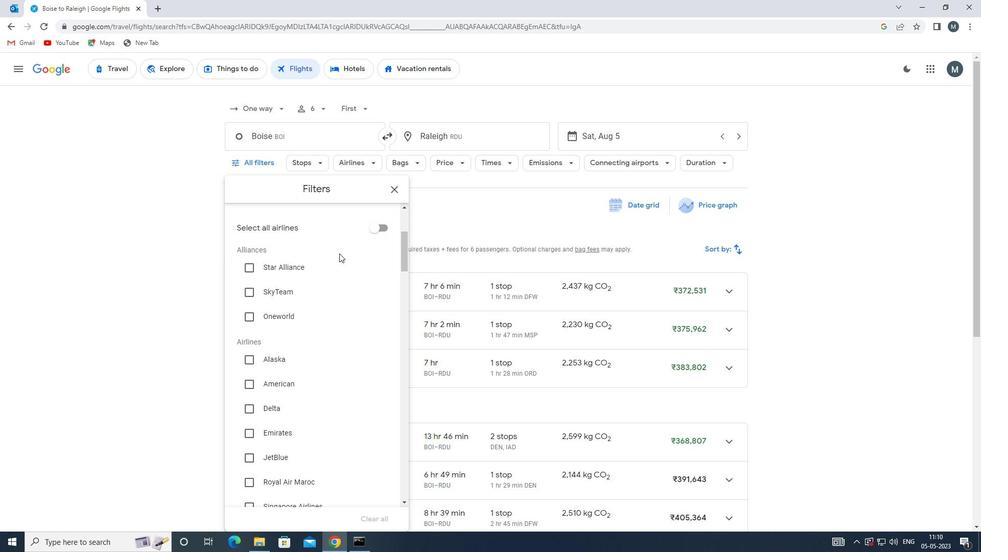 
Action: Mouse moved to (329, 280)
Screenshot: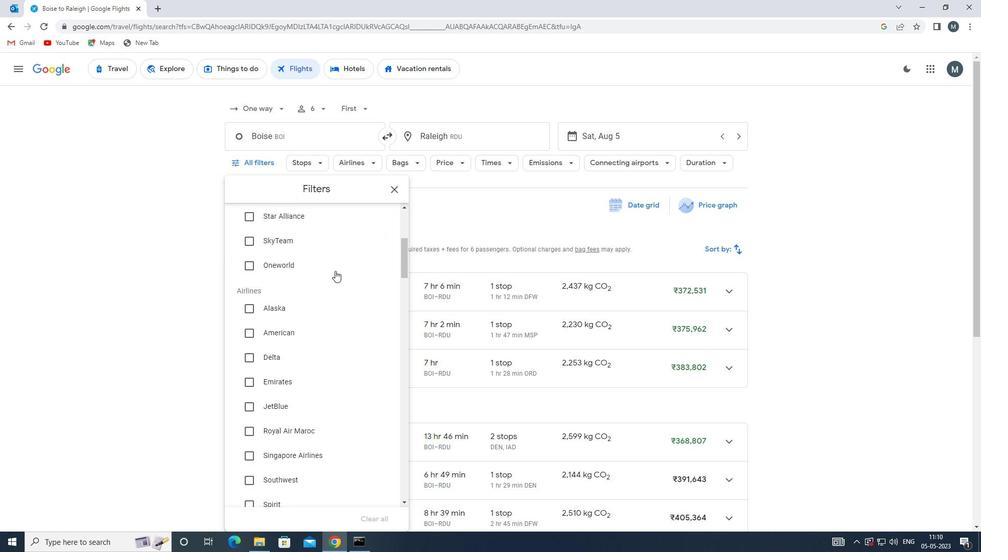 
Action: Mouse scrolled (329, 280) with delta (0, 0)
Screenshot: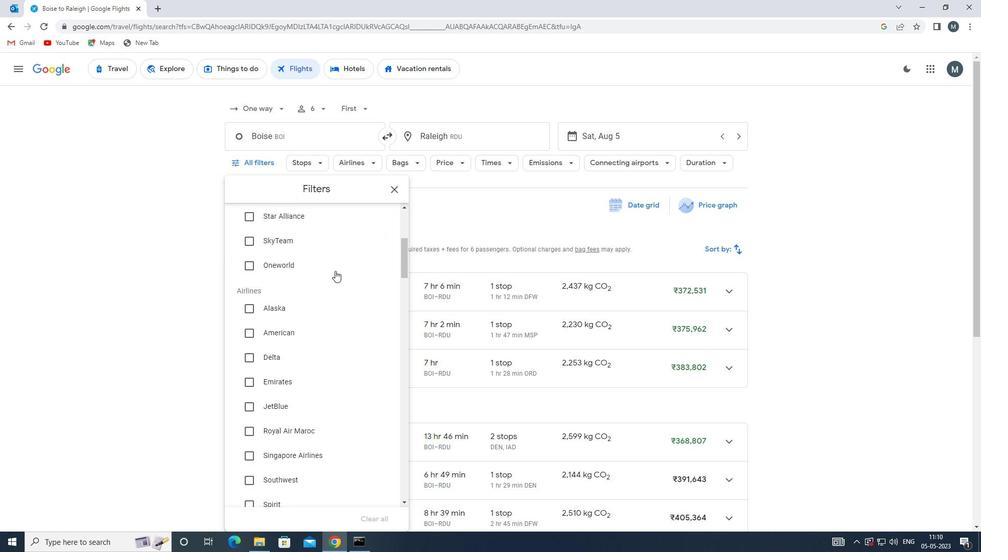 
Action: Mouse moved to (303, 322)
Screenshot: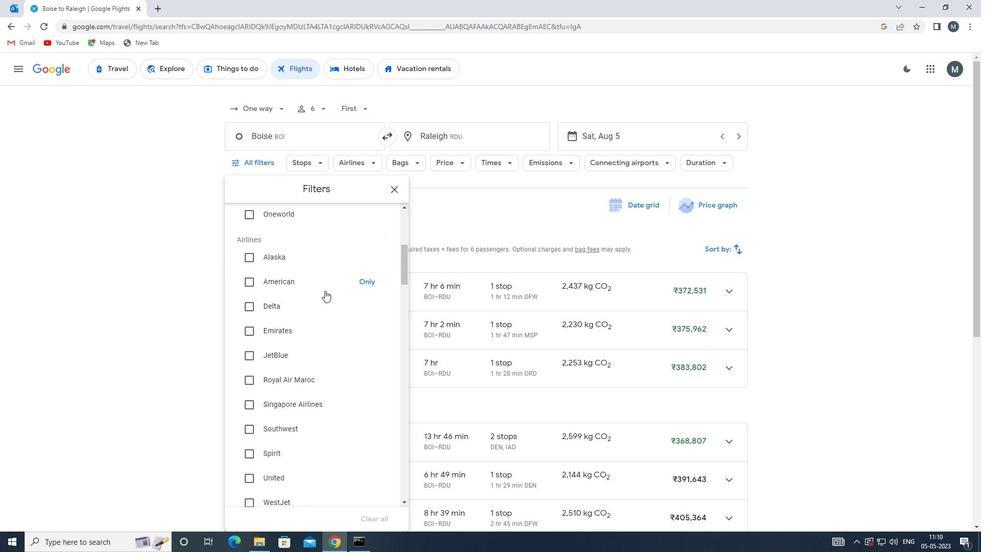 
Action: Mouse scrolled (303, 321) with delta (0, 0)
Screenshot: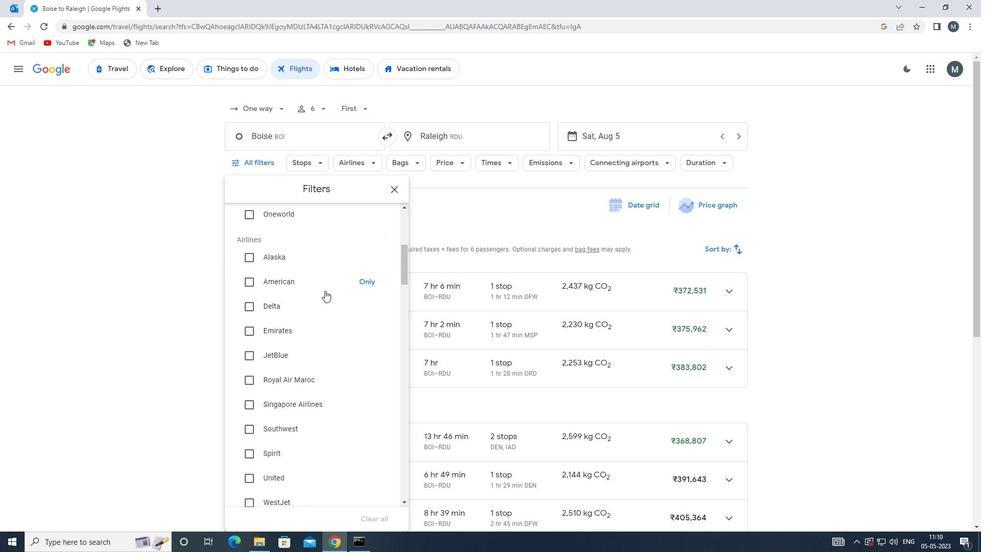 
Action: Mouse scrolled (303, 321) with delta (0, 0)
Screenshot: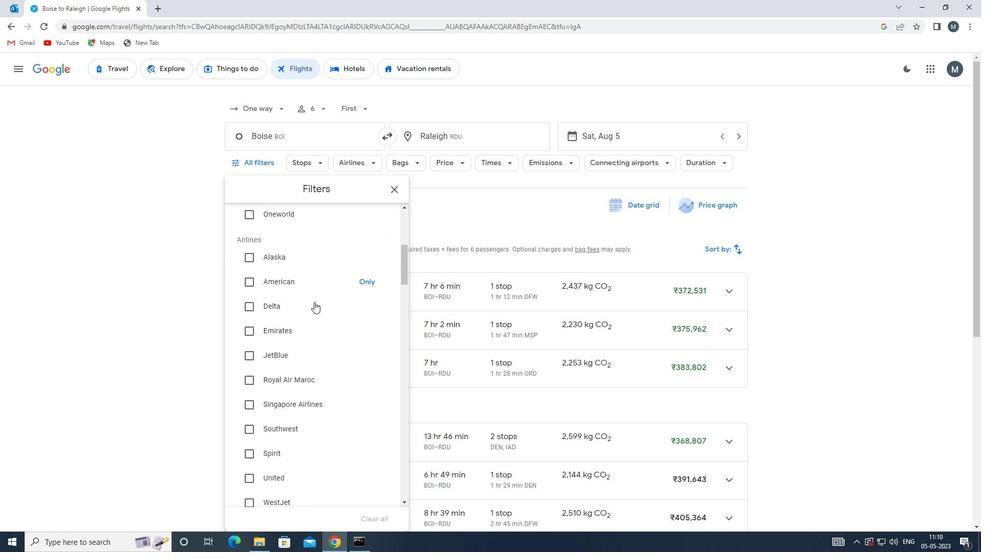 
Action: Mouse moved to (299, 402)
Screenshot: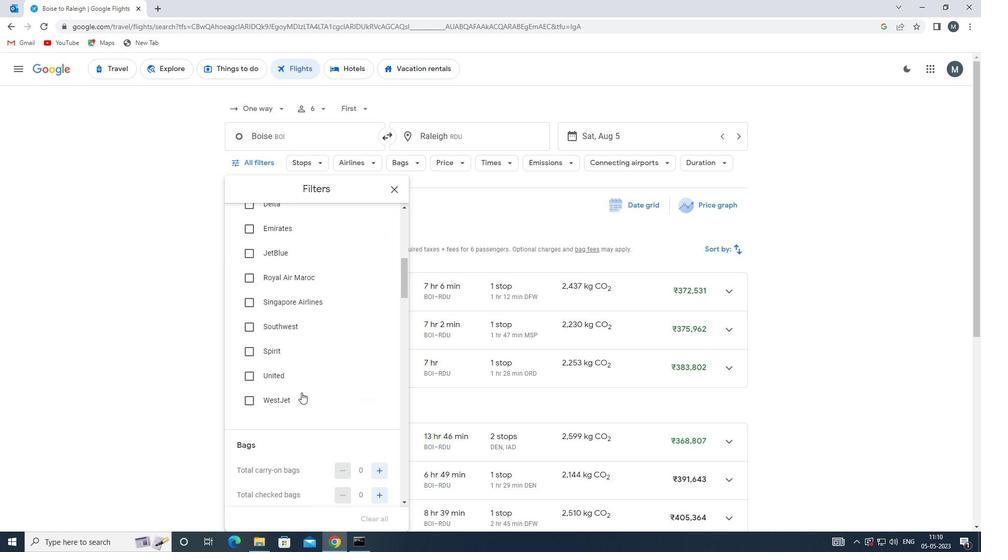 
Action: Mouse pressed left at (299, 402)
Screenshot: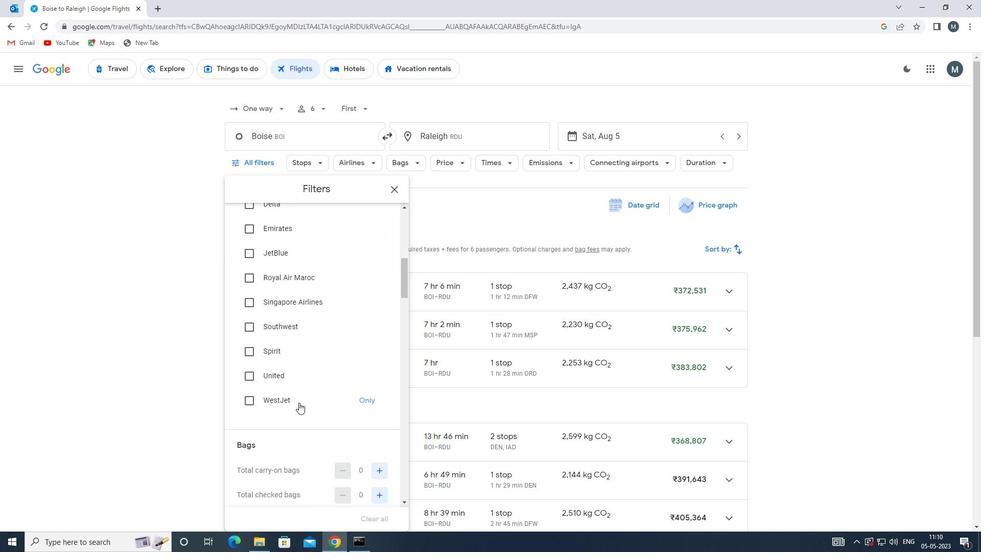 
Action: Mouse moved to (339, 346)
Screenshot: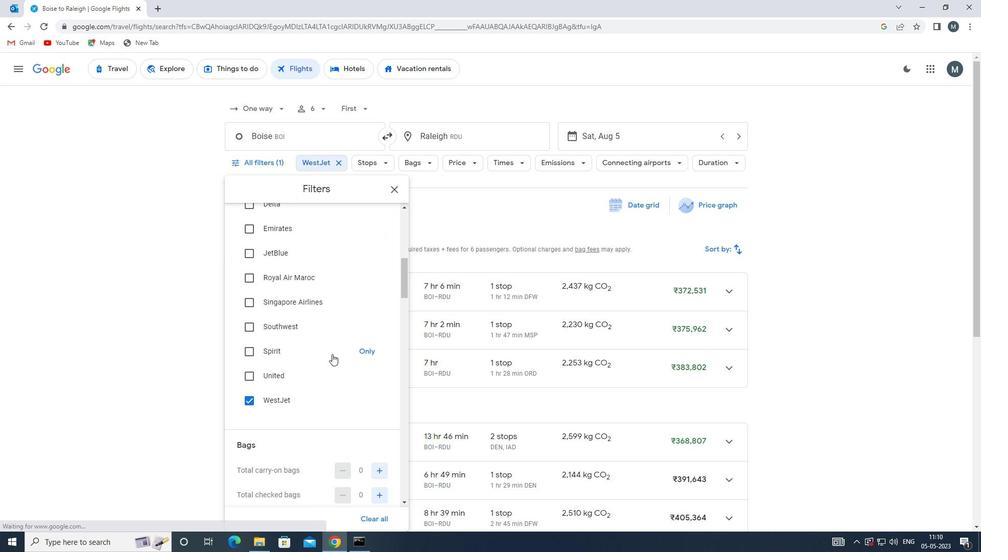 
Action: Mouse scrolled (339, 346) with delta (0, 0)
Screenshot: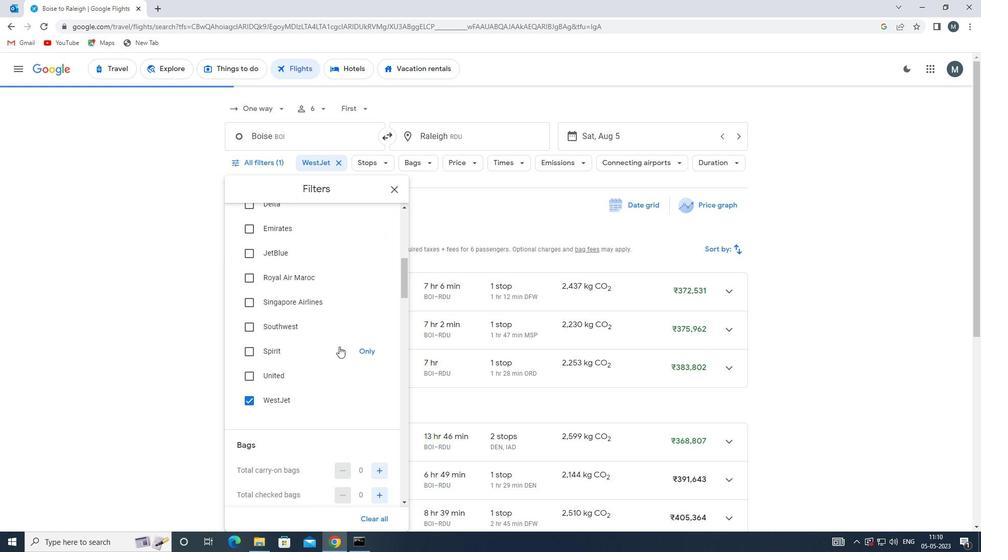 
Action: Mouse scrolled (339, 346) with delta (0, 0)
Screenshot: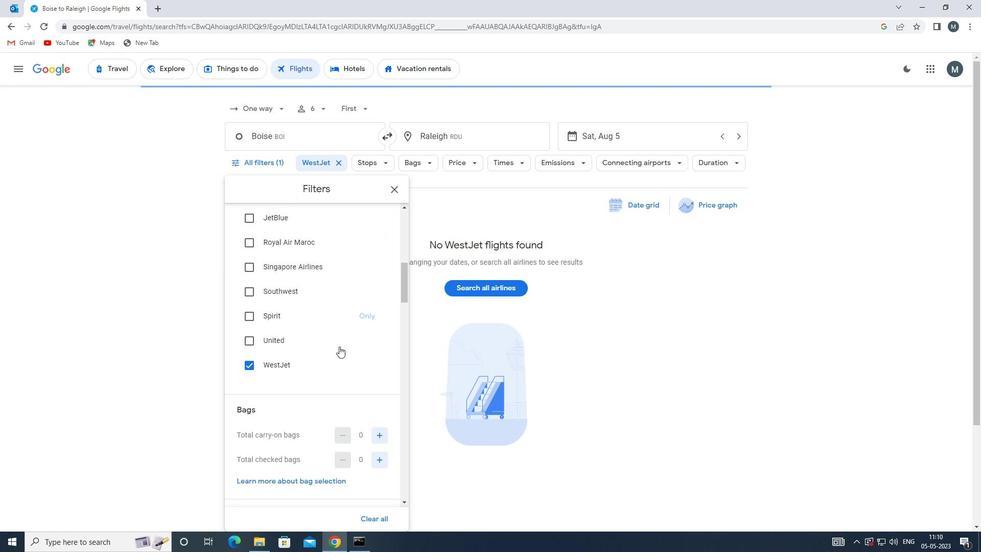 
Action: Mouse moved to (379, 369)
Screenshot: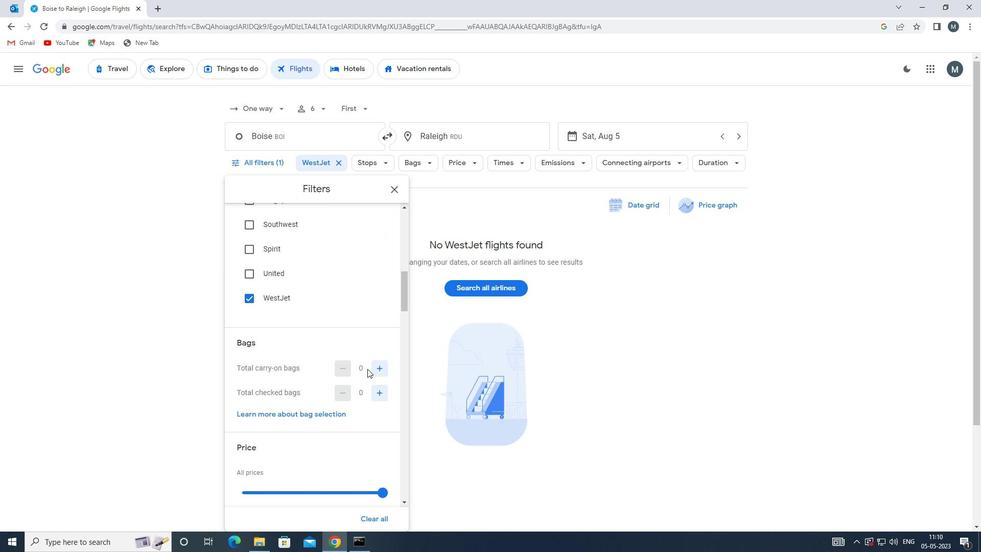 
Action: Mouse pressed left at (379, 369)
Screenshot: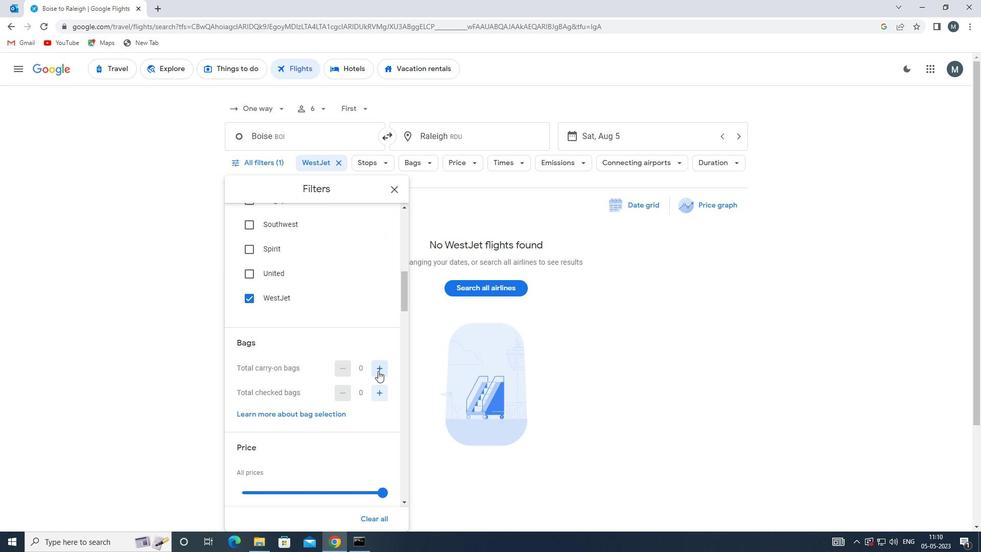 
Action: Mouse pressed left at (379, 369)
Screenshot: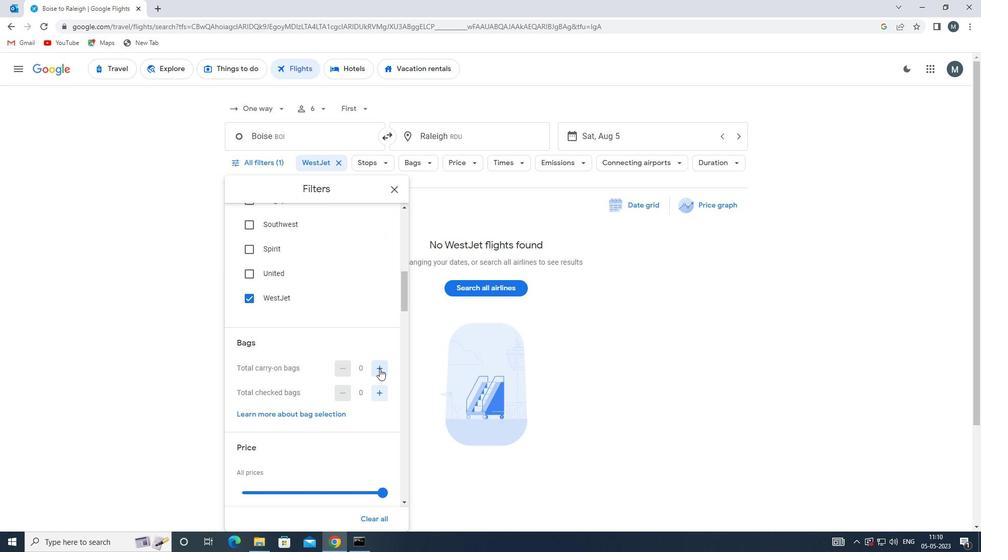 
Action: Mouse moved to (323, 331)
Screenshot: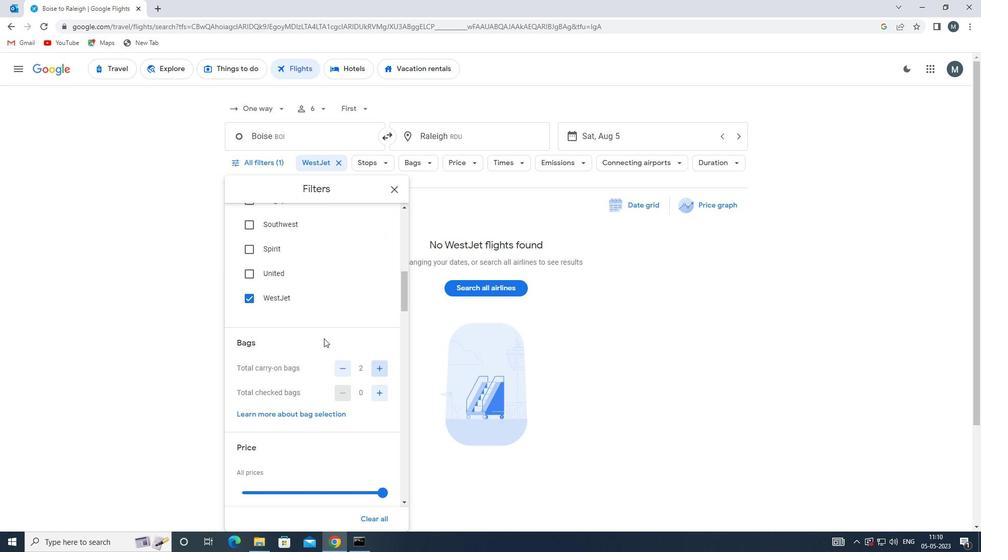 
Action: Mouse scrolled (323, 331) with delta (0, 0)
Screenshot: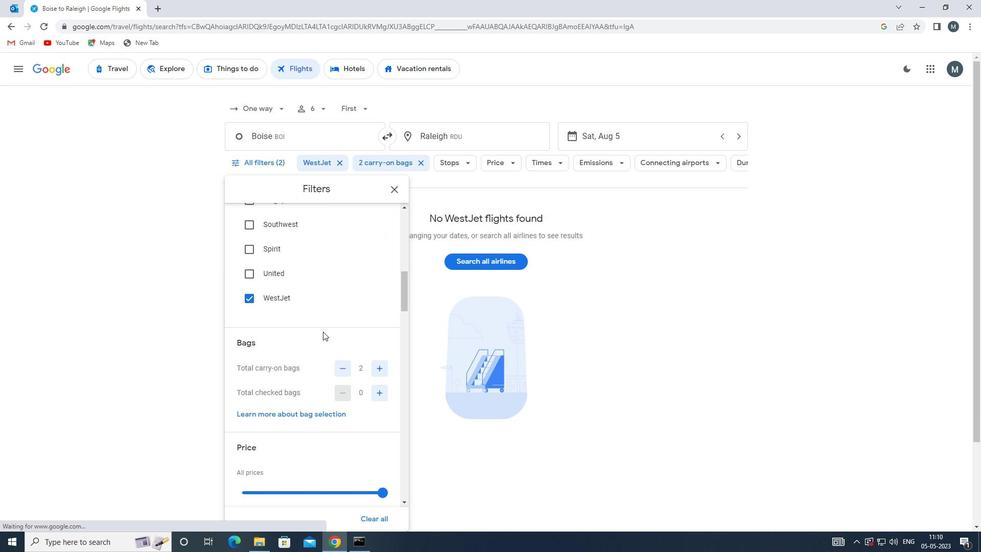
Action: Mouse moved to (329, 329)
Screenshot: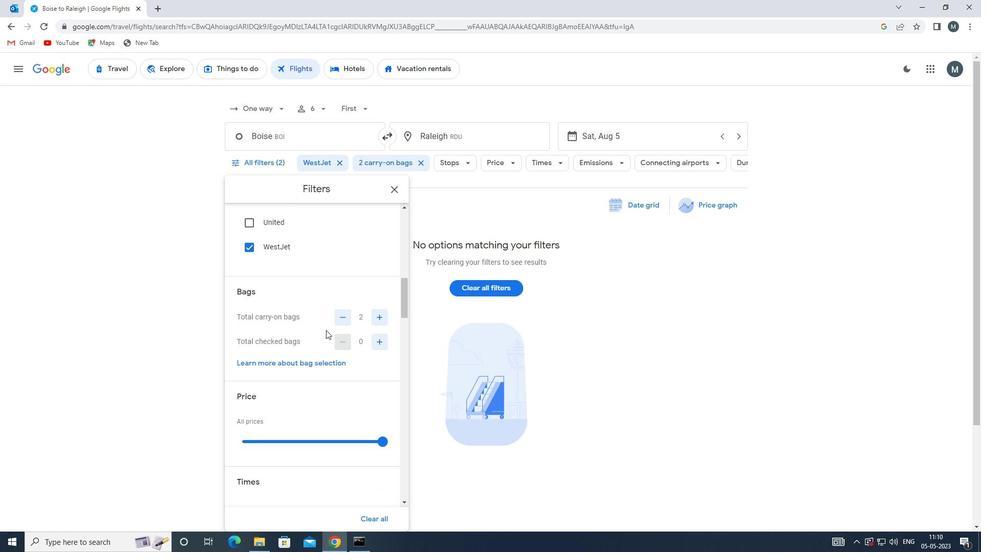 
Action: Mouse scrolled (329, 328) with delta (0, 0)
Screenshot: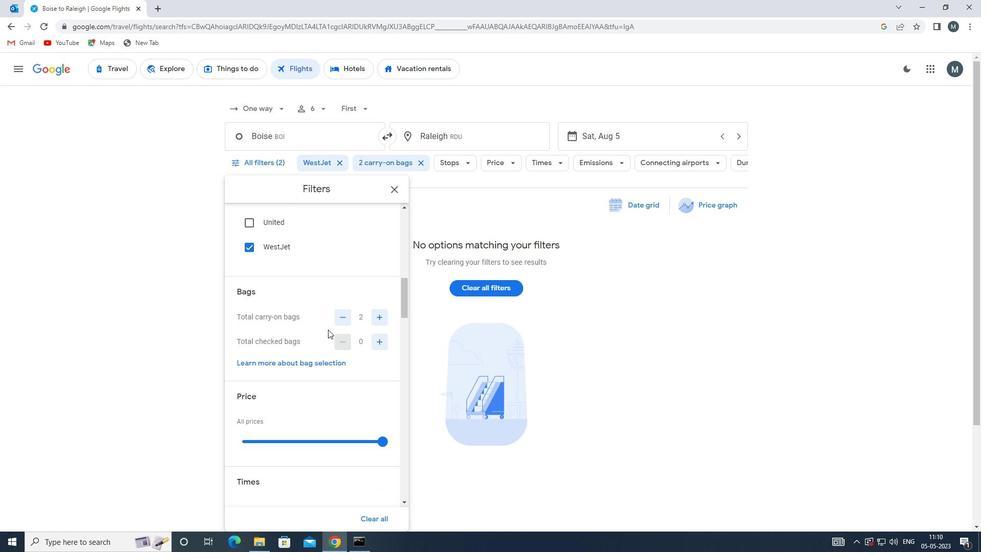 
Action: Mouse scrolled (329, 328) with delta (0, 0)
Screenshot: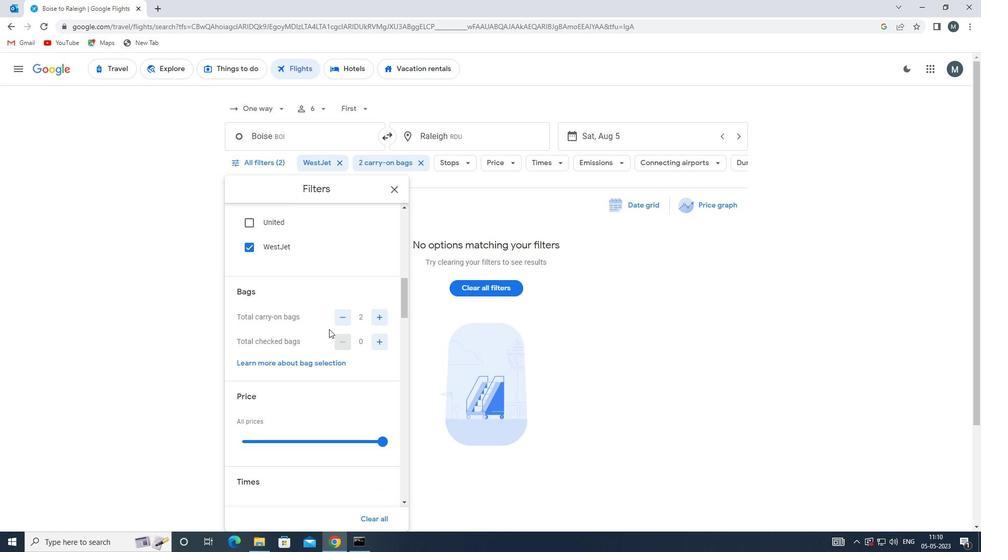 
Action: Mouse moved to (315, 326)
Screenshot: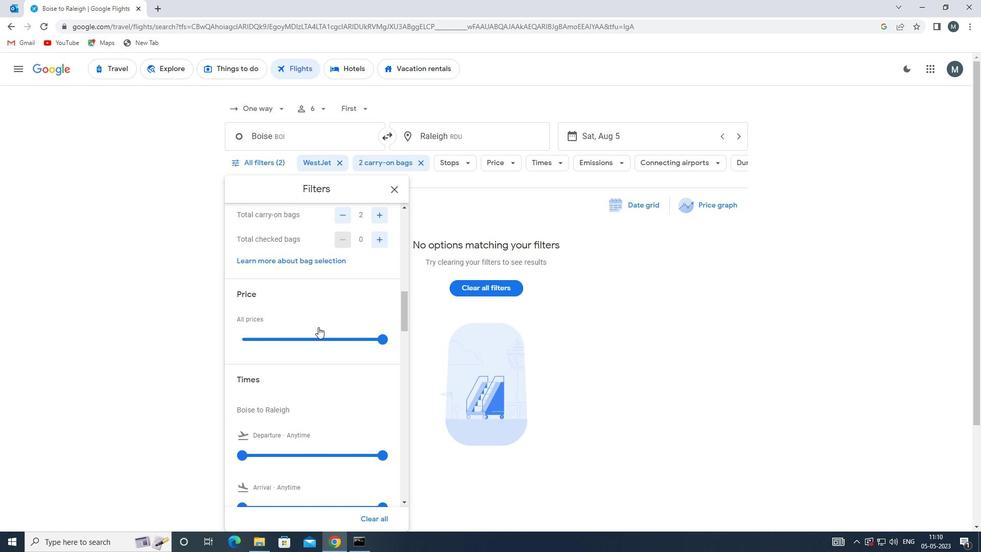 
Action: Mouse scrolled (315, 326) with delta (0, 0)
Screenshot: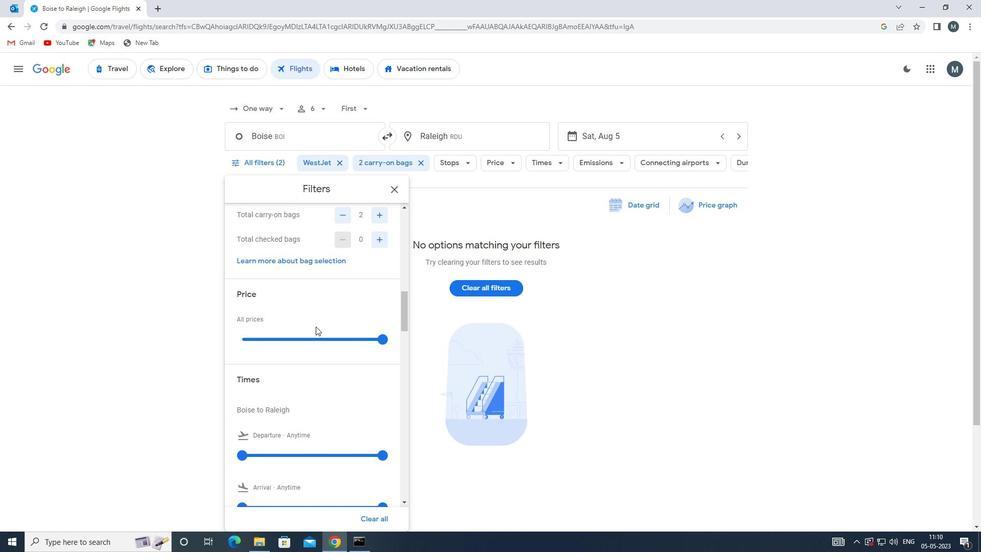 
Action: Mouse scrolled (315, 326) with delta (0, 0)
Screenshot: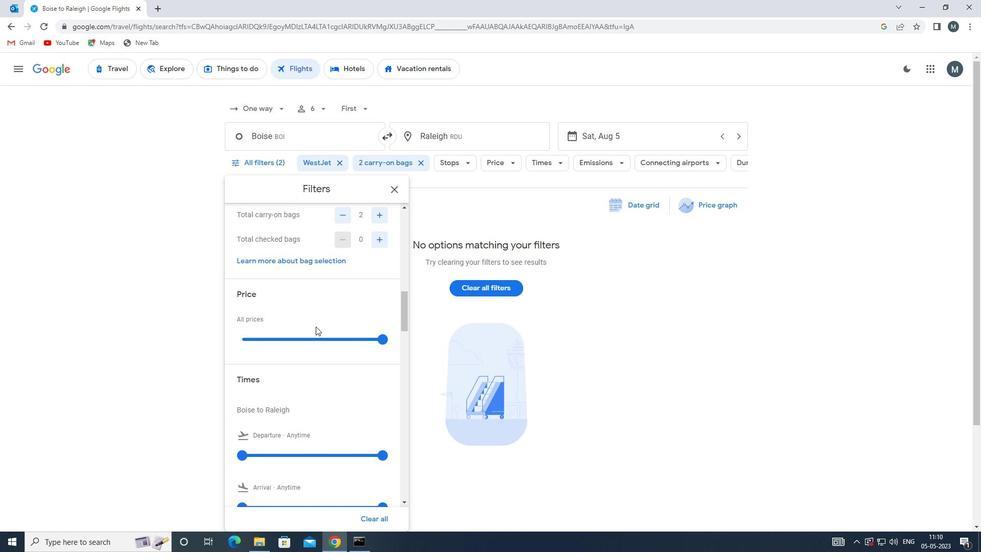 
Action: Mouse moved to (278, 352)
Screenshot: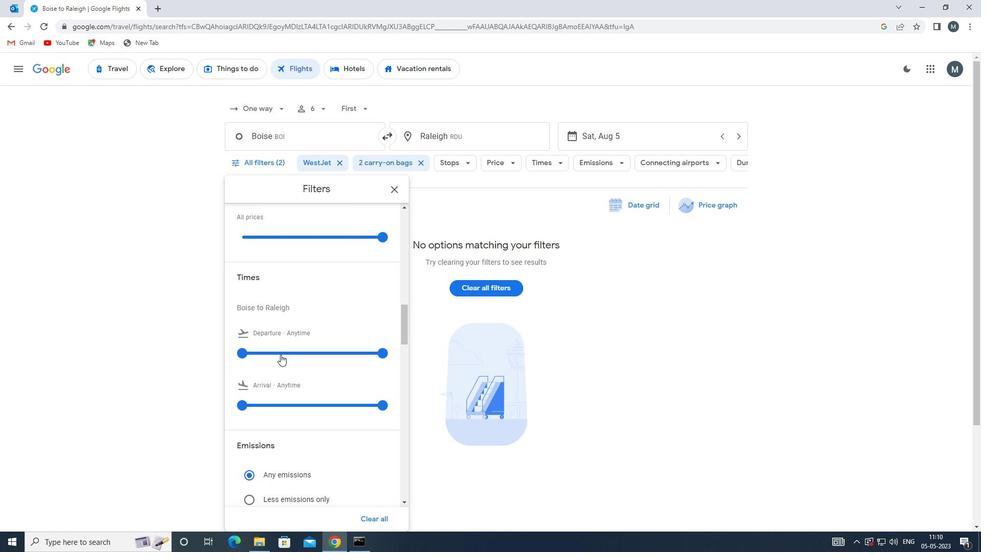 
Action: Mouse pressed left at (278, 352)
Screenshot: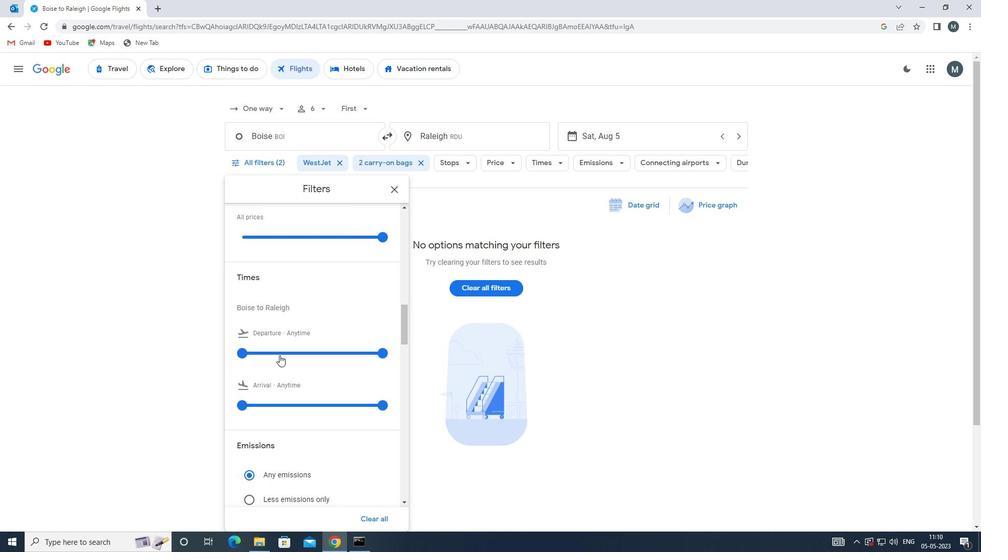 
Action: Mouse pressed left at (278, 352)
Screenshot: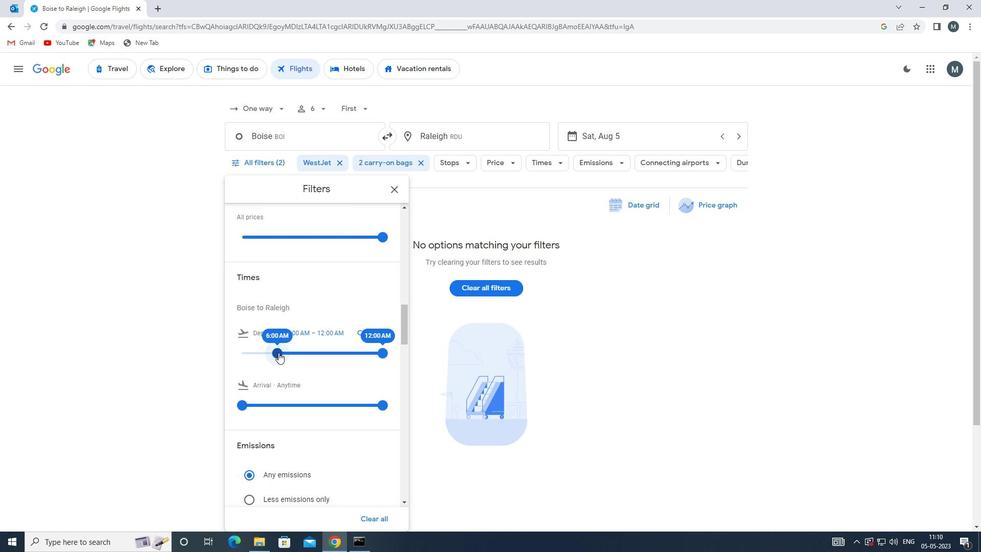 
Action: Mouse moved to (376, 352)
Screenshot: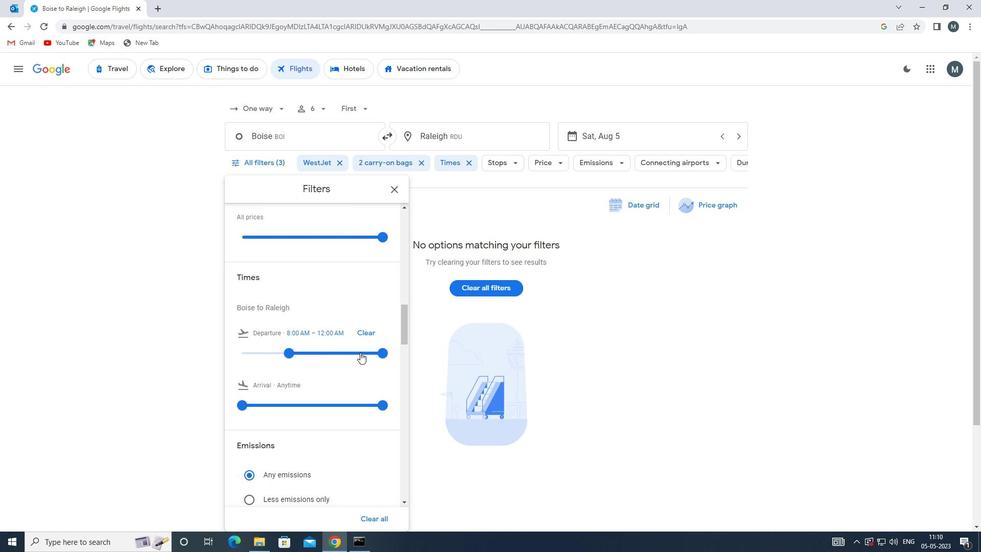 
Action: Mouse pressed left at (376, 352)
Screenshot: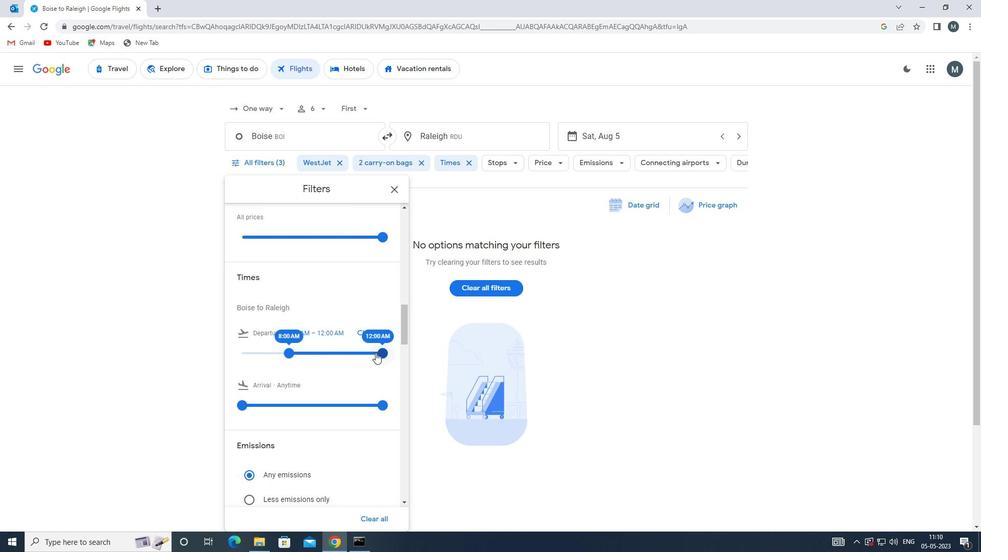 
Action: Mouse moved to (313, 330)
Screenshot: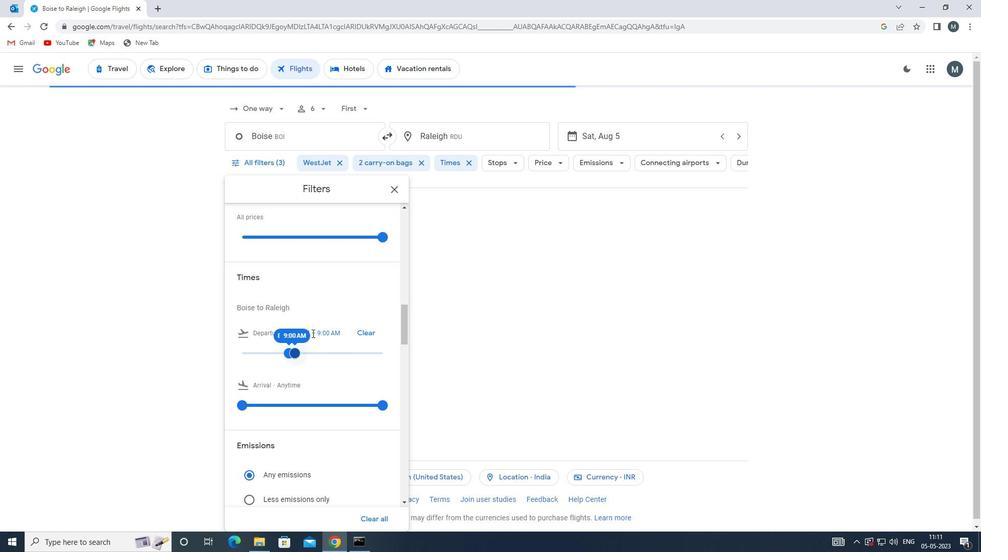 
Action: Mouse scrolled (313, 330) with delta (0, 0)
Screenshot: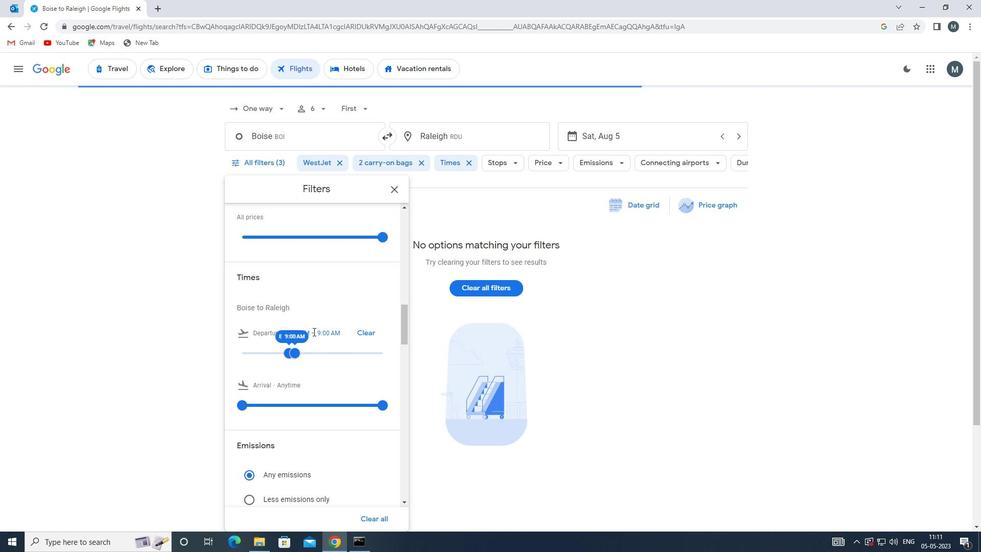 
Action: Mouse moved to (312, 330)
Screenshot: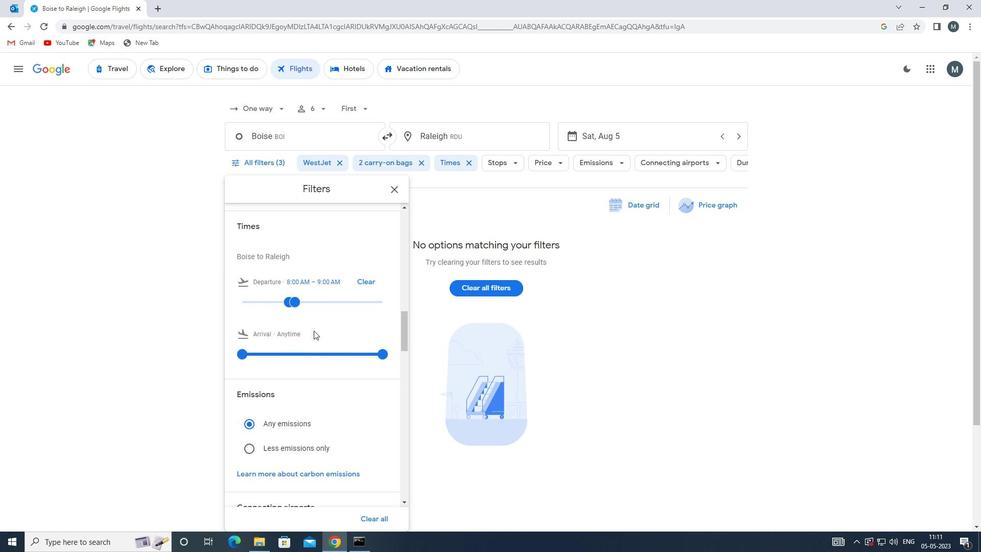
Action: Mouse scrolled (312, 330) with delta (0, 0)
Screenshot: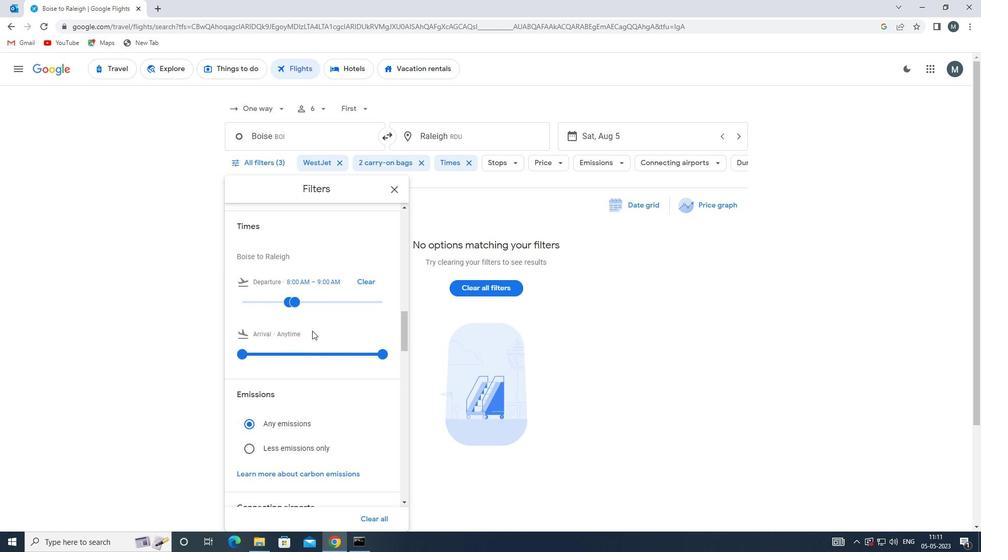 
Action: Mouse moved to (297, 393)
Screenshot: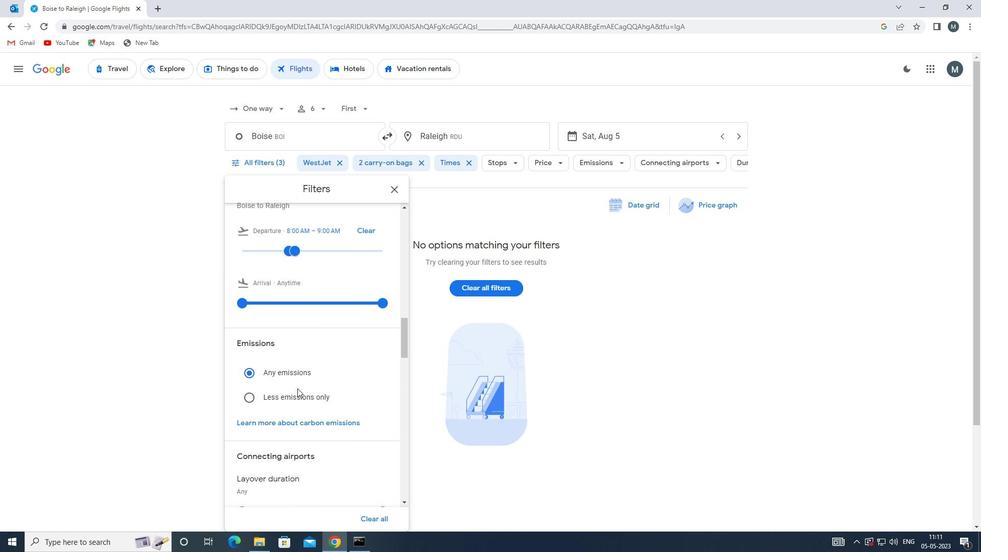 
Action: Mouse pressed left at (297, 393)
Screenshot: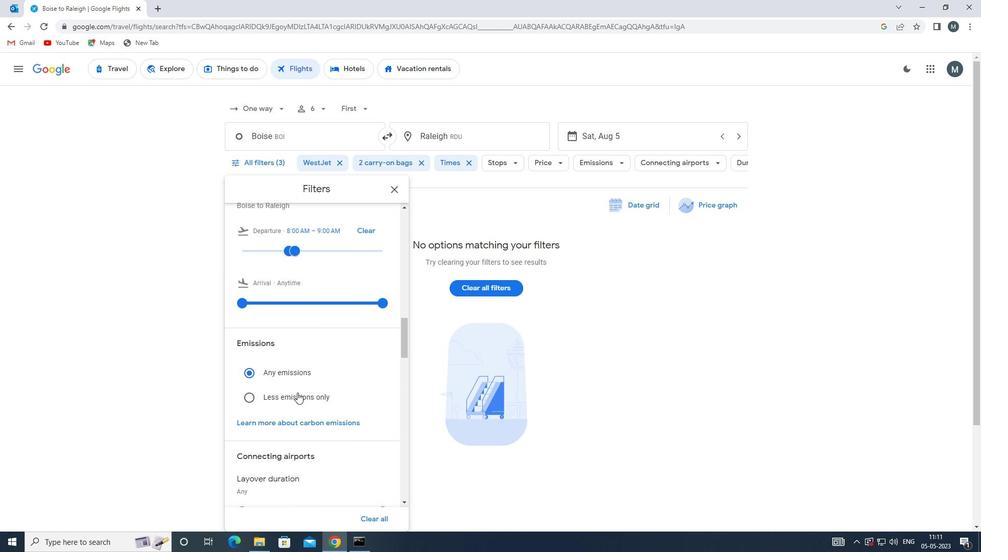 
Action: Mouse moved to (393, 185)
Screenshot: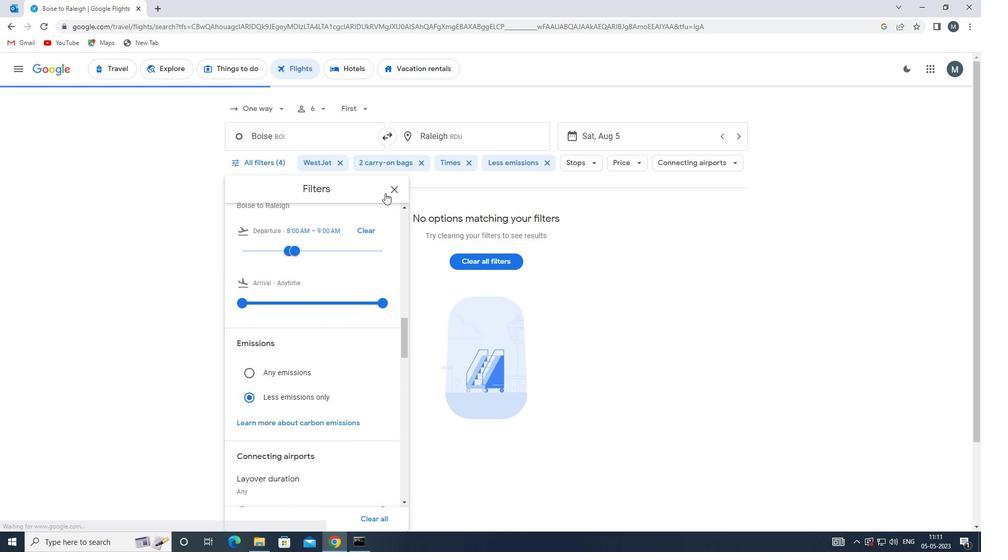 
Action: Mouse pressed left at (393, 185)
Screenshot: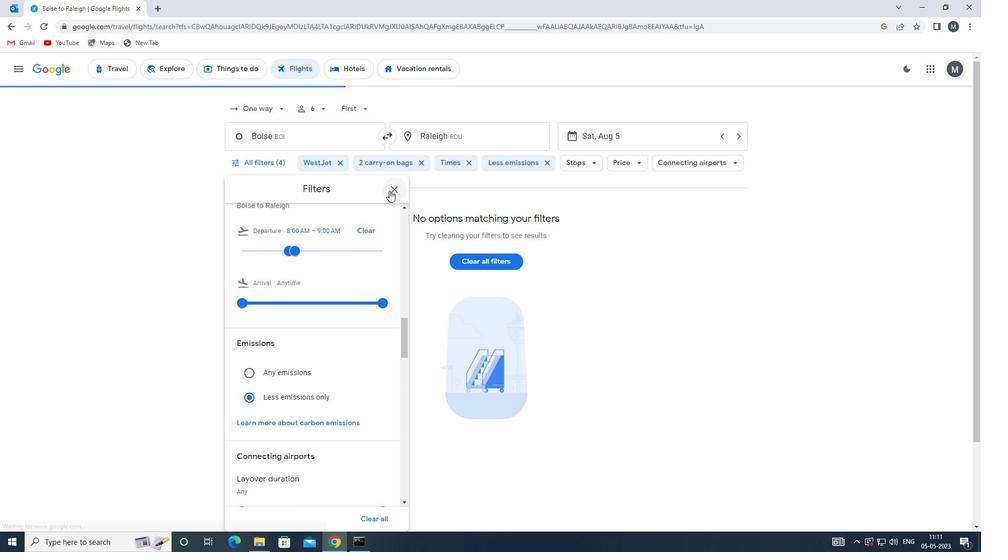 
Action: Mouse moved to (382, 193)
Screenshot: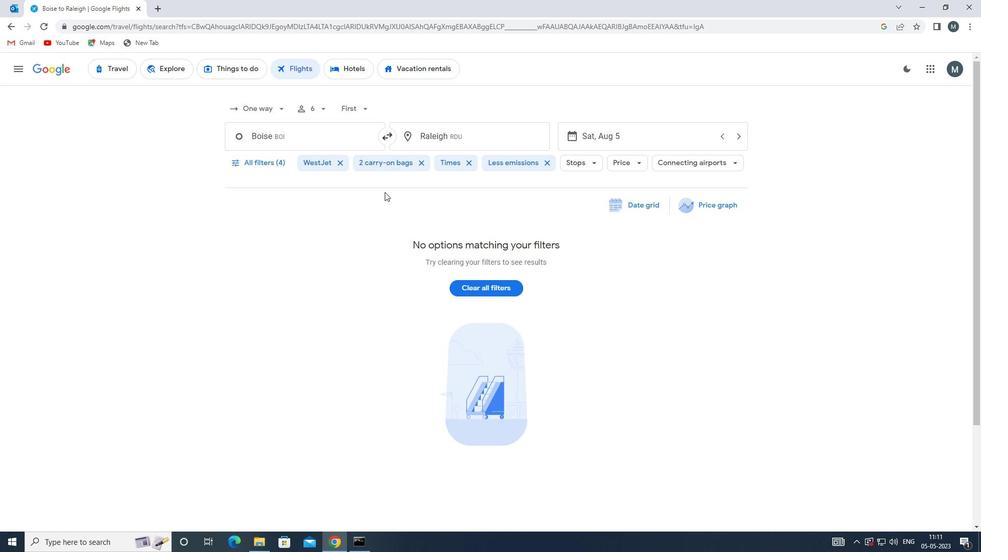 
